 Task: Search one way flight ticket for 2 adults, 4 children and 1 infant on lap in business from Rockland: Knox County Regional Airport to Greensboro: Piedmont Triad International Airport on 5-1-2023. Choice of flights is Sun country airlines. Number of bags: 1 carry on bag. Price is upto 40000. Outbound departure time preference is 15:15.
Action: Mouse moved to (337, 275)
Screenshot: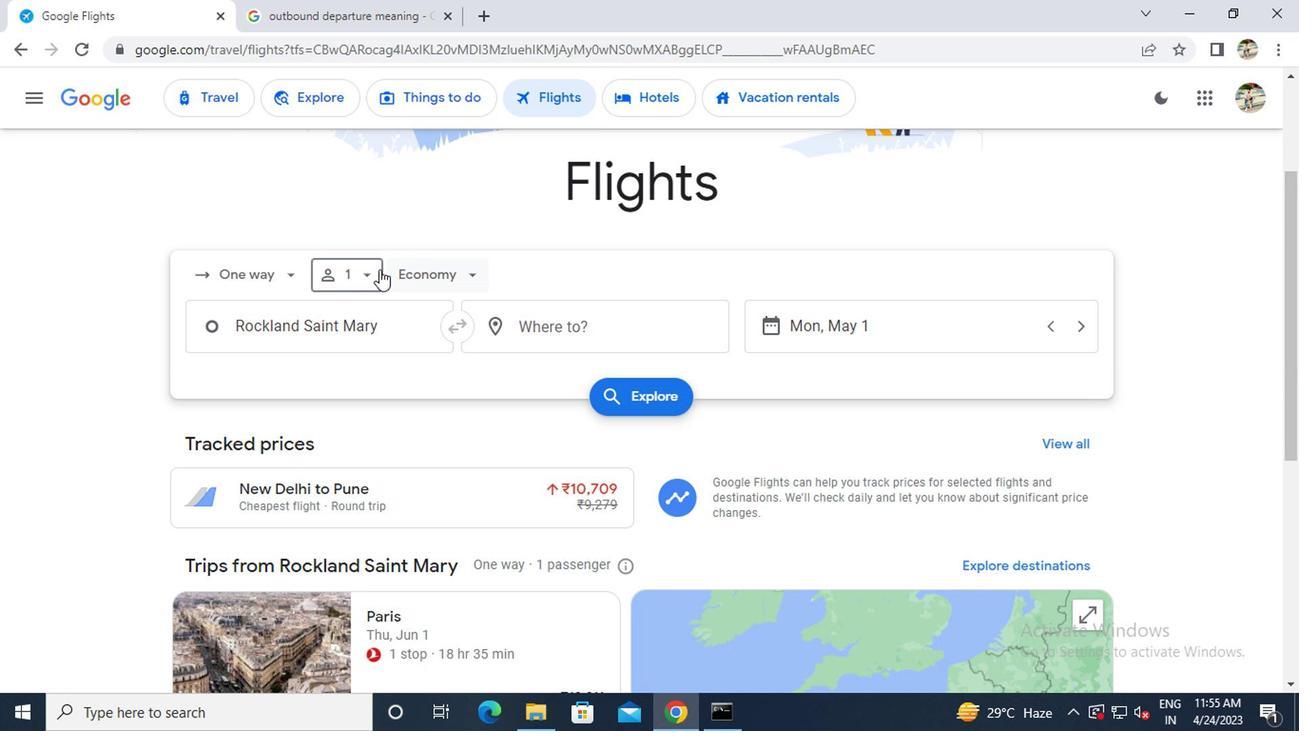 
Action: Mouse pressed left at (337, 275)
Screenshot: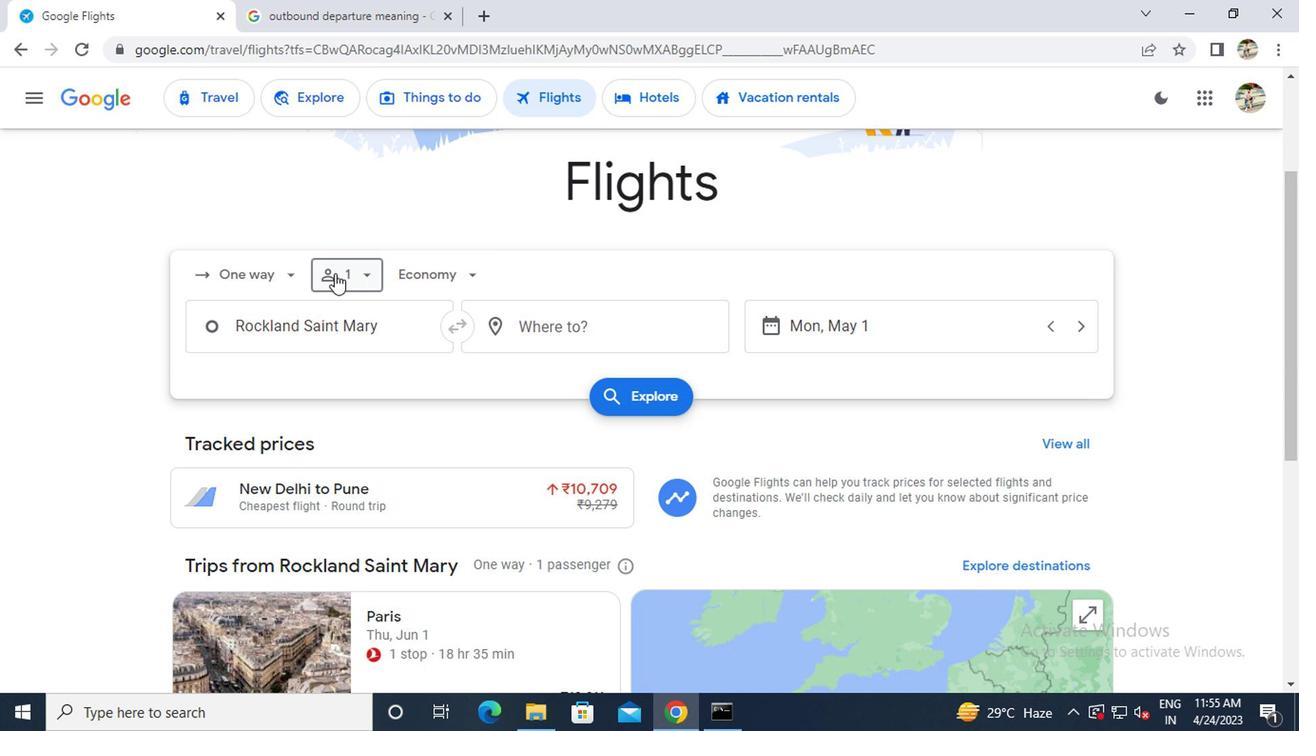
Action: Mouse moved to (509, 319)
Screenshot: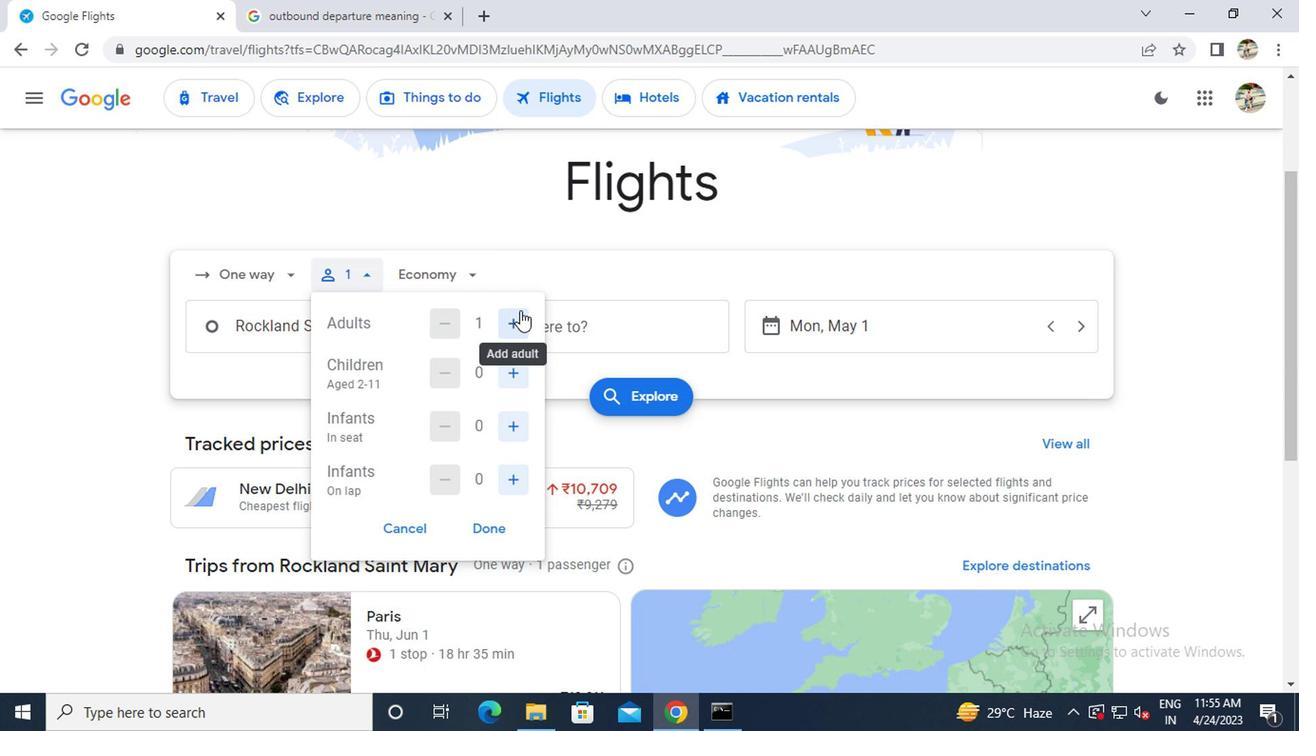 
Action: Mouse pressed left at (509, 319)
Screenshot: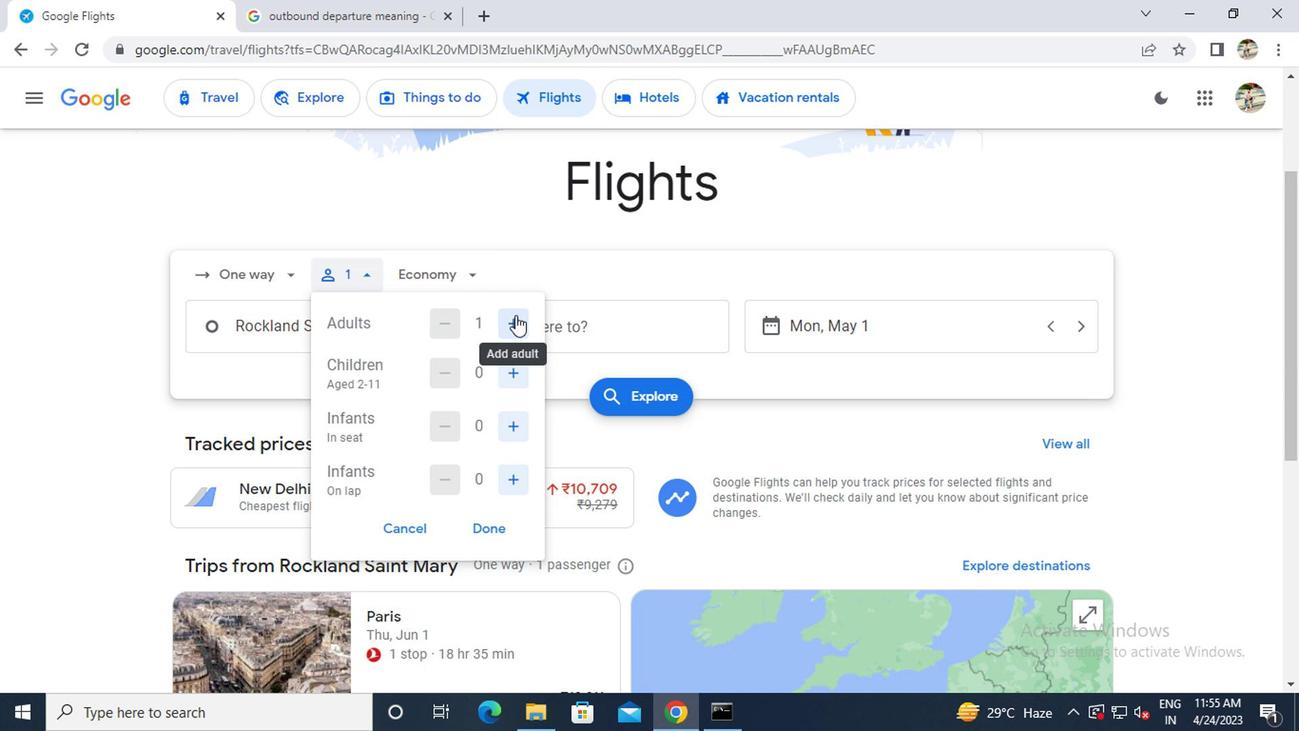 
Action: Mouse pressed left at (509, 319)
Screenshot: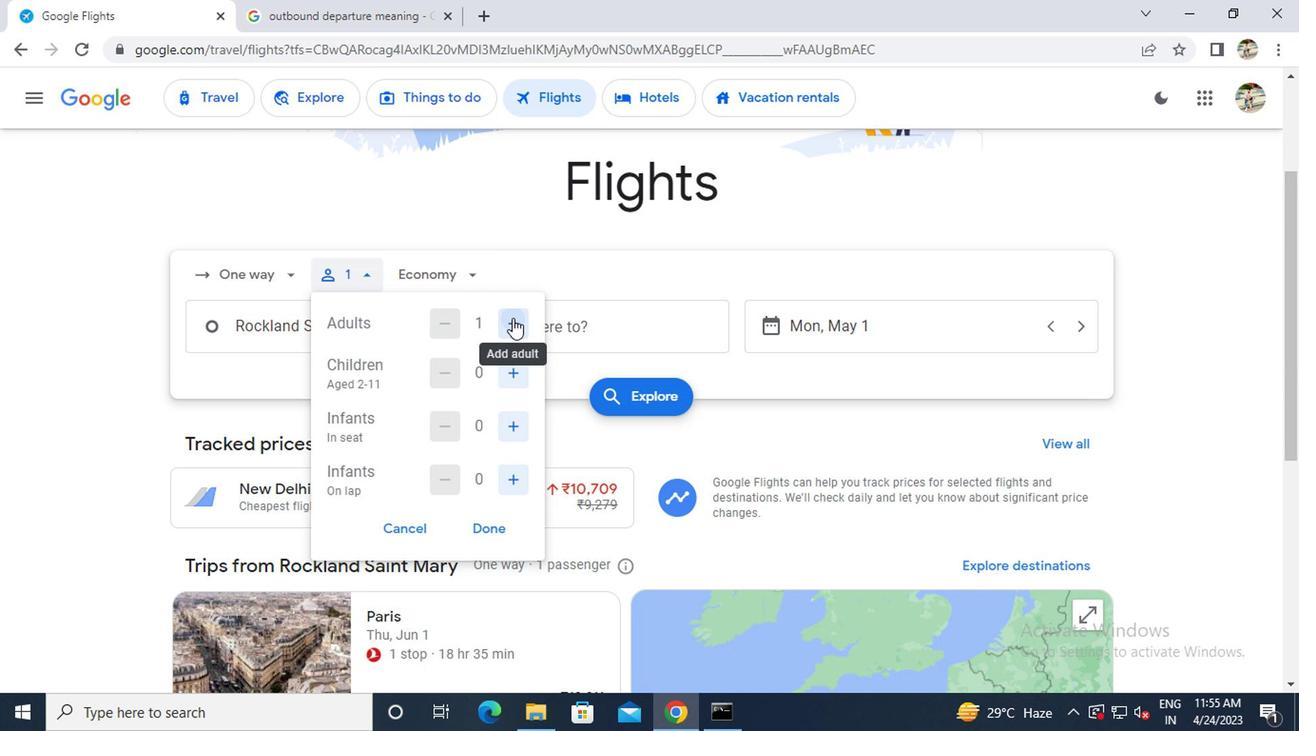 
Action: Mouse moved to (450, 328)
Screenshot: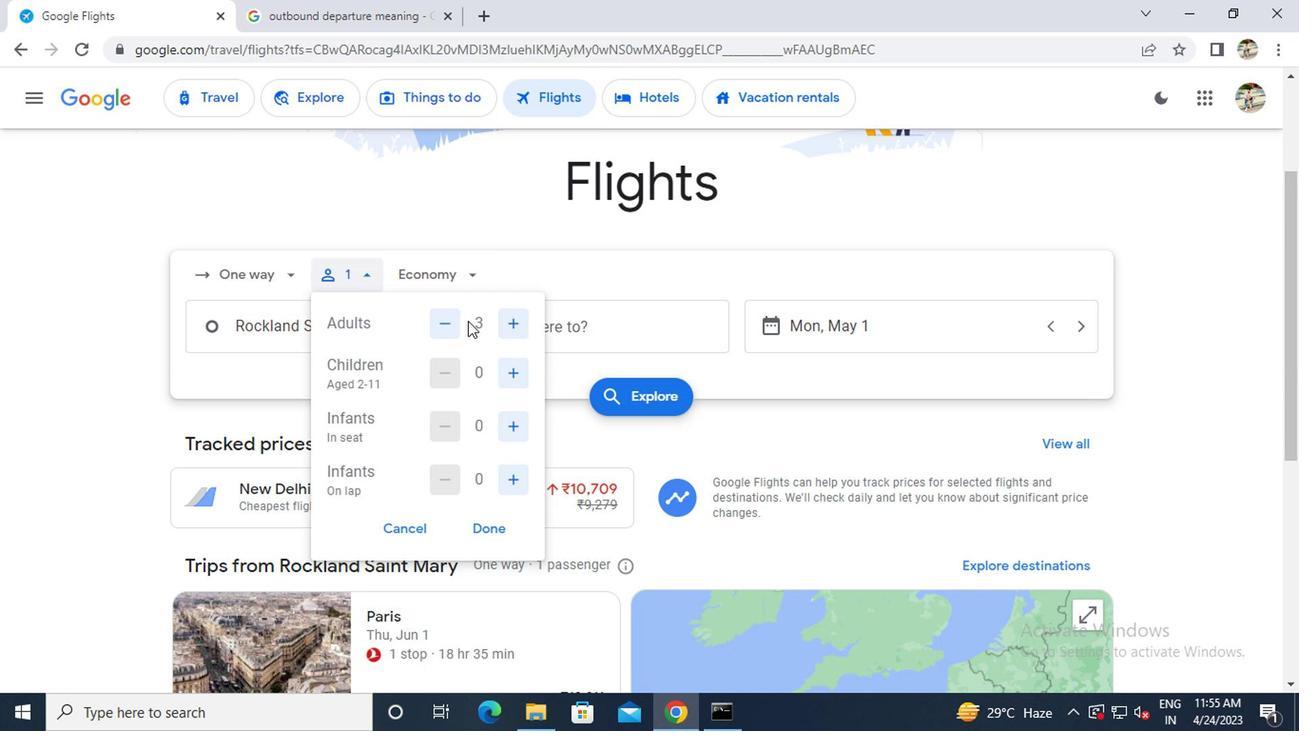 
Action: Mouse pressed left at (450, 328)
Screenshot: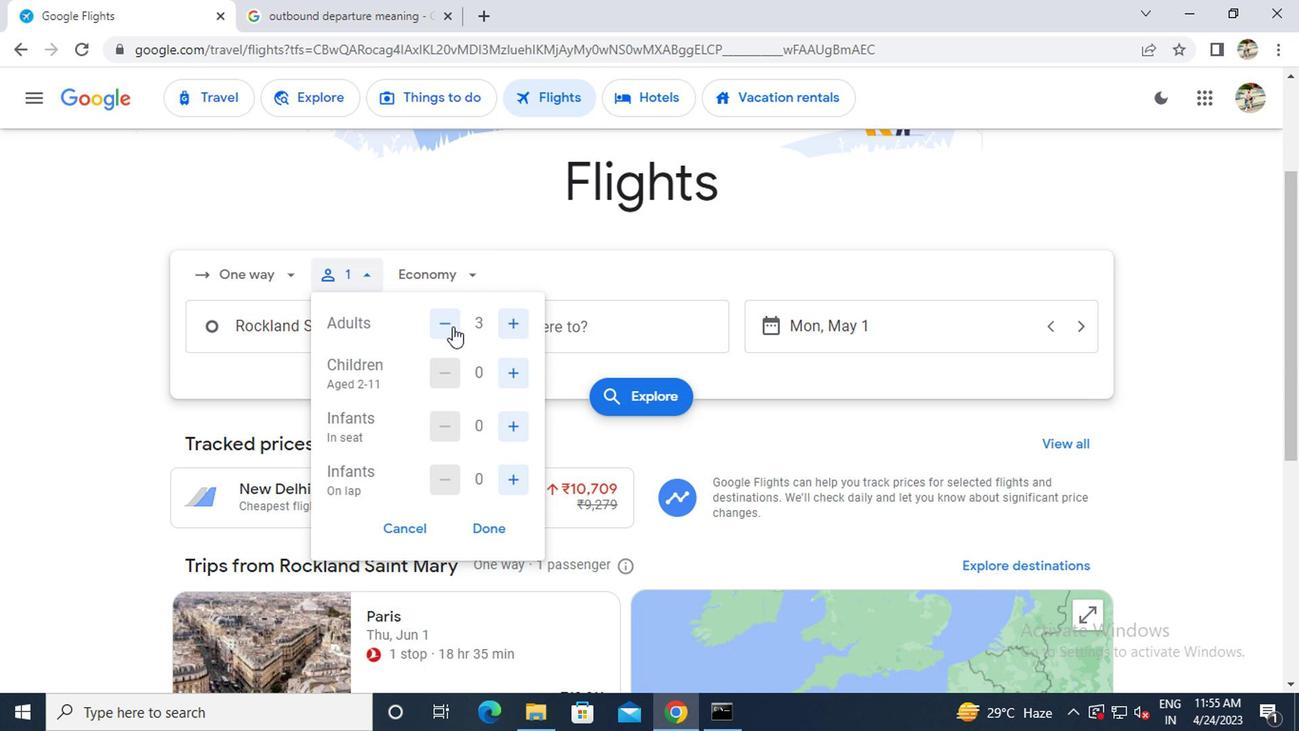 
Action: Mouse moved to (504, 369)
Screenshot: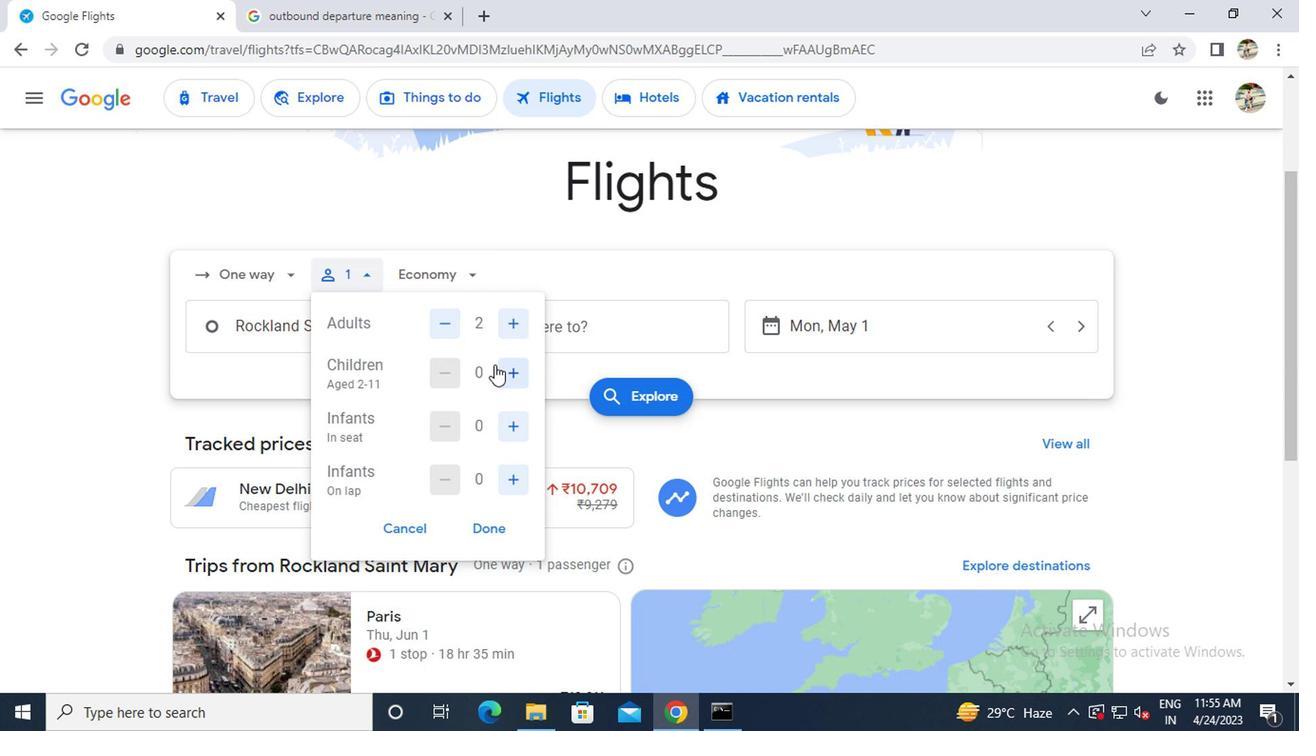
Action: Mouse pressed left at (504, 369)
Screenshot: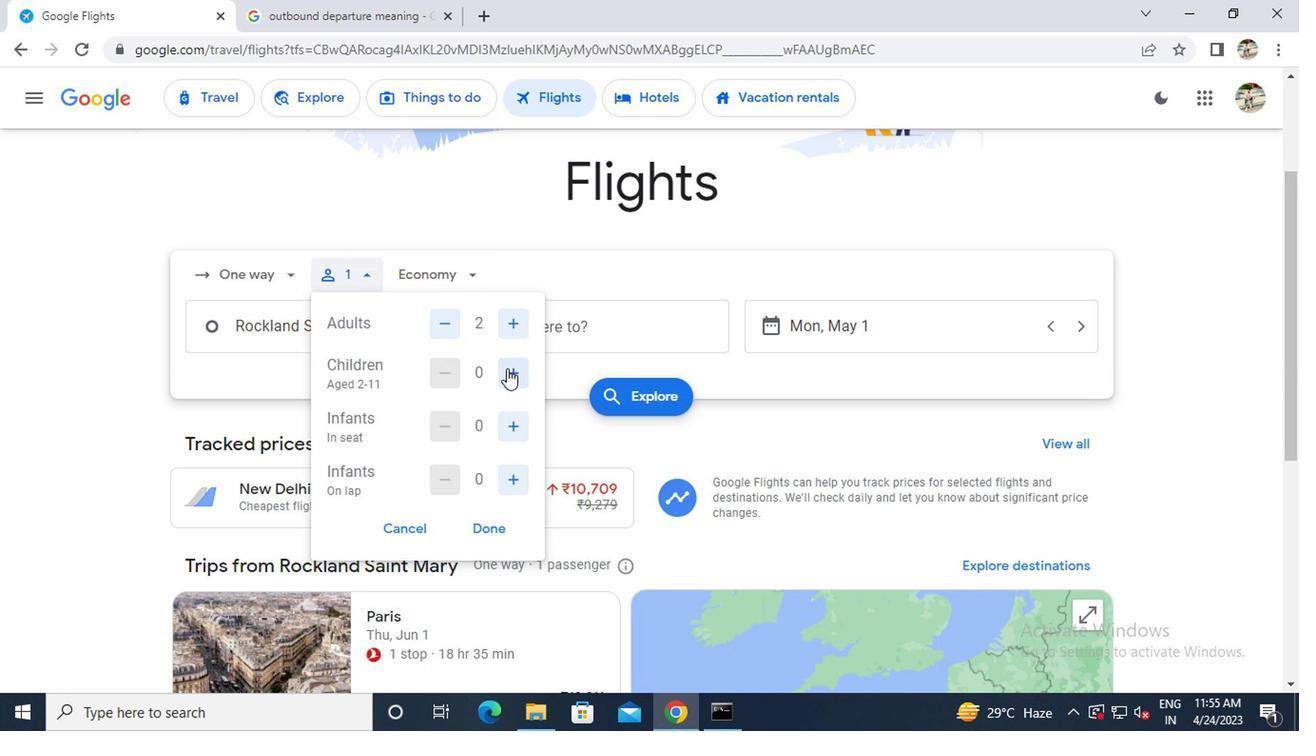 
Action: Mouse pressed left at (504, 369)
Screenshot: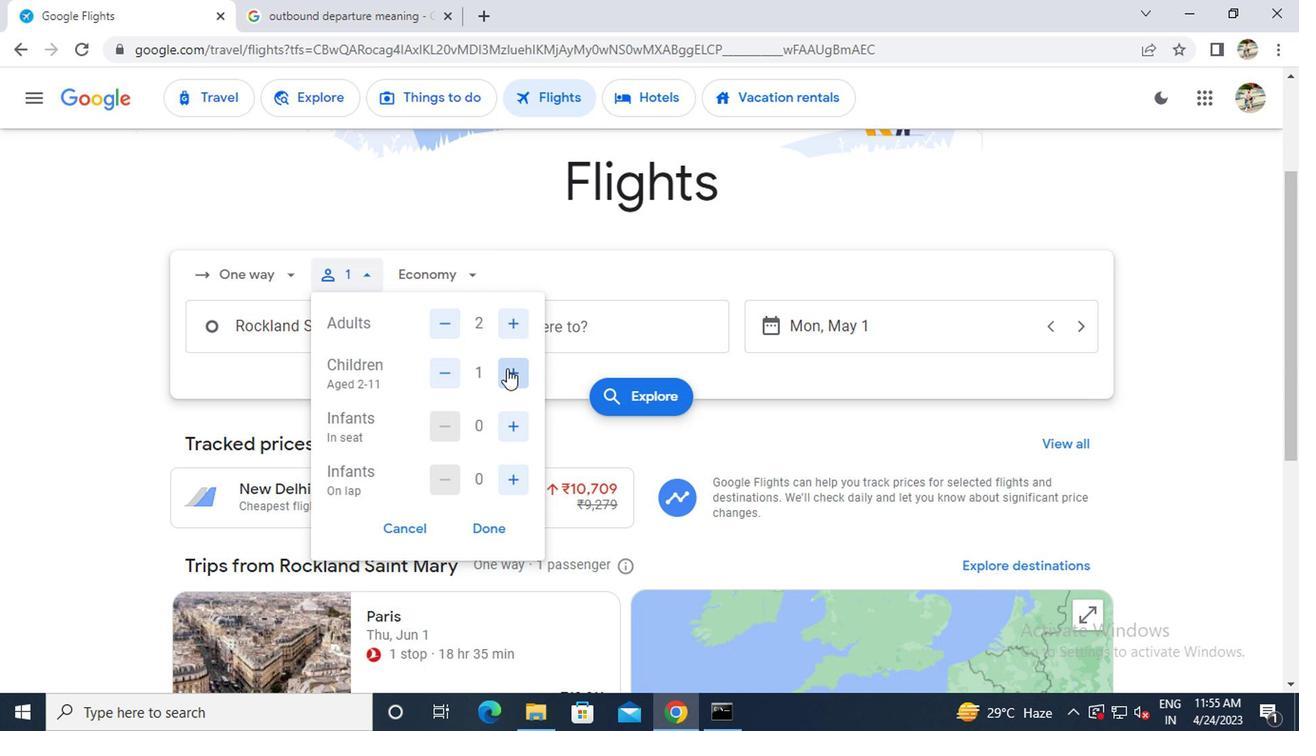 
Action: Mouse pressed left at (504, 369)
Screenshot: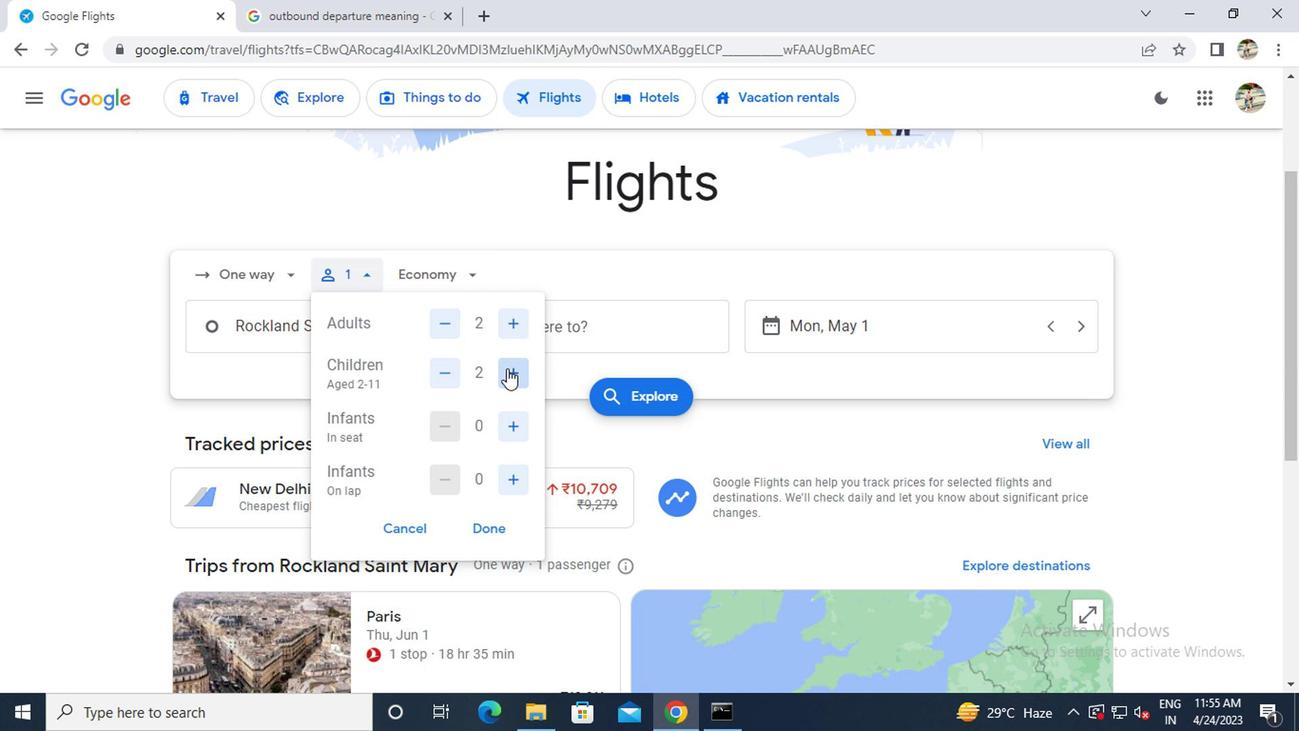 
Action: Mouse pressed left at (504, 369)
Screenshot: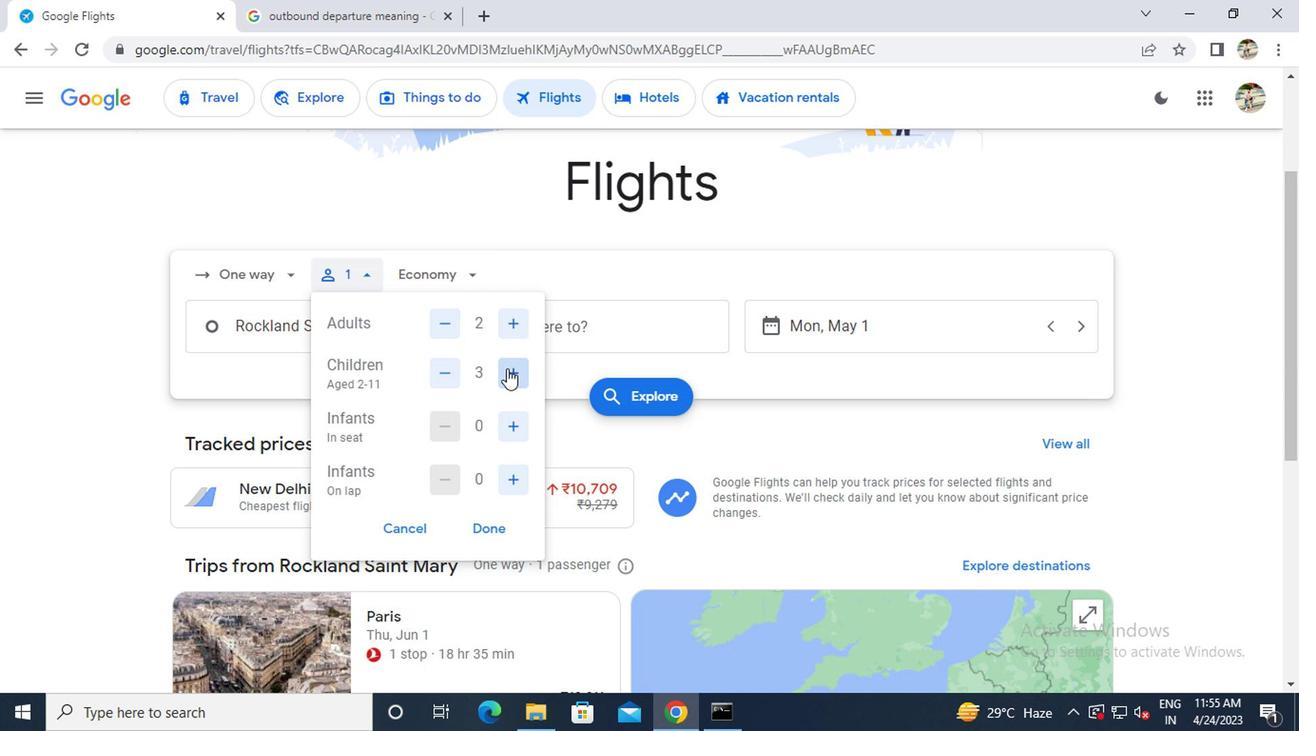 
Action: Mouse moved to (504, 483)
Screenshot: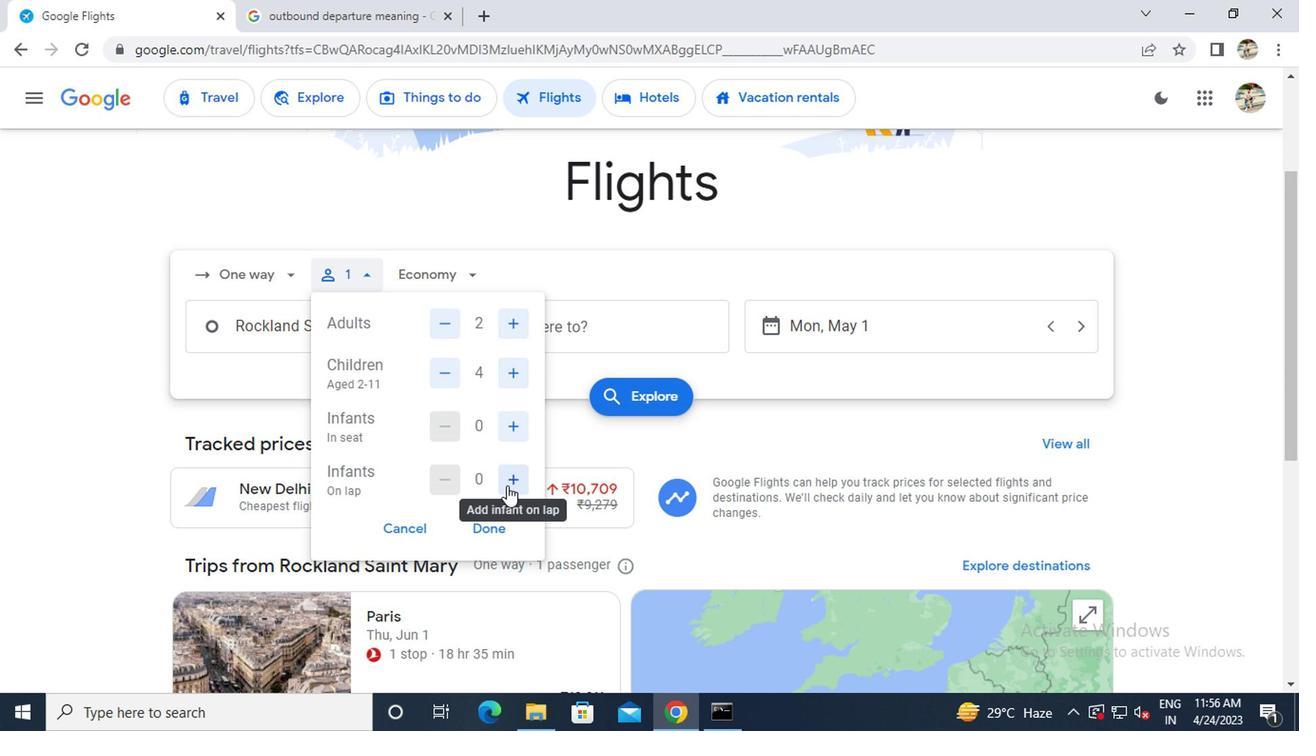 
Action: Mouse pressed left at (504, 483)
Screenshot: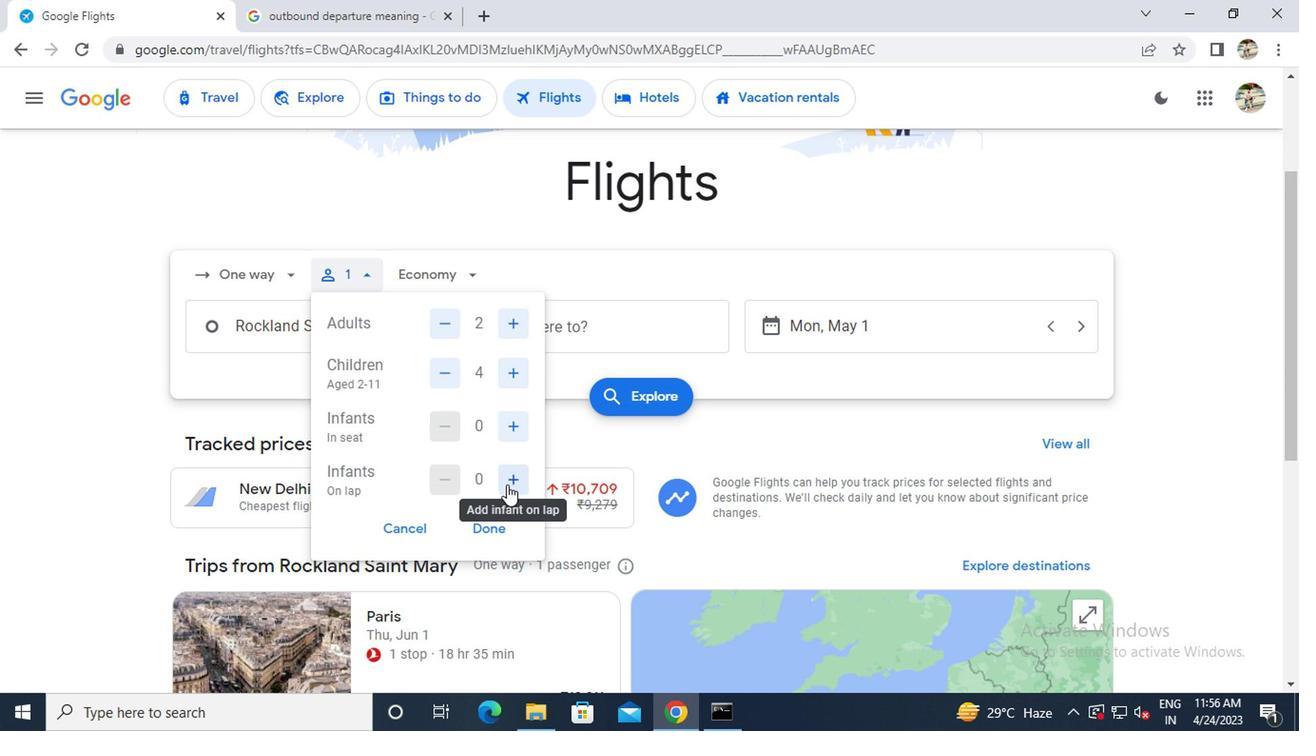 
Action: Mouse moved to (491, 525)
Screenshot: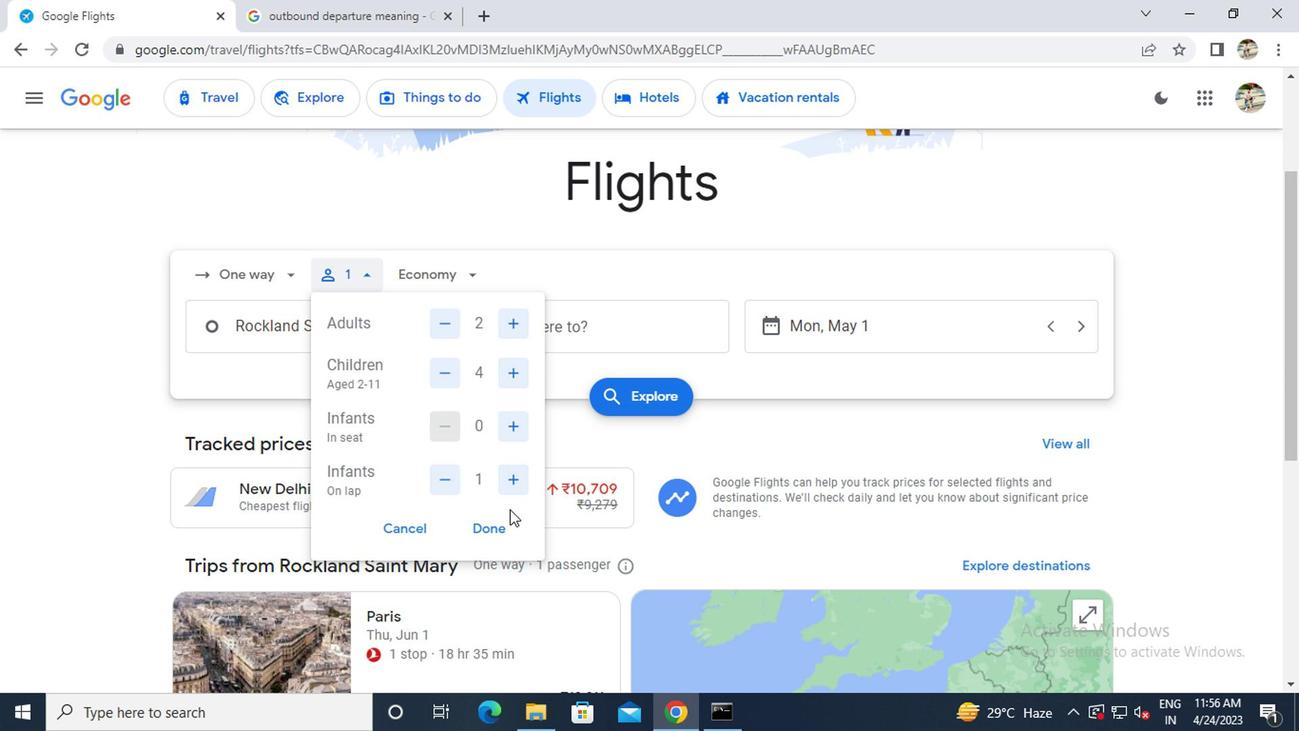 
Action: Mouse pressed left at (491, 525)
Screenshot: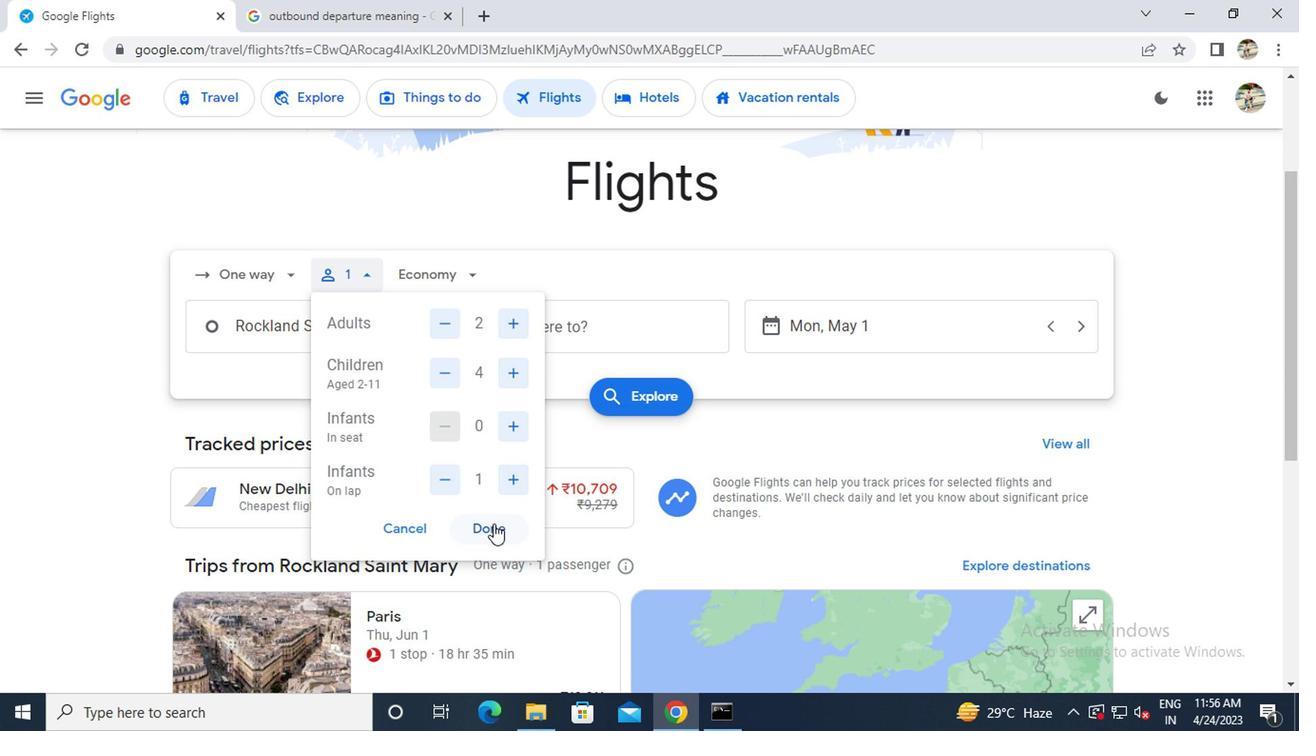 
Action: Mouse moved to (437, 266)
Screenshot: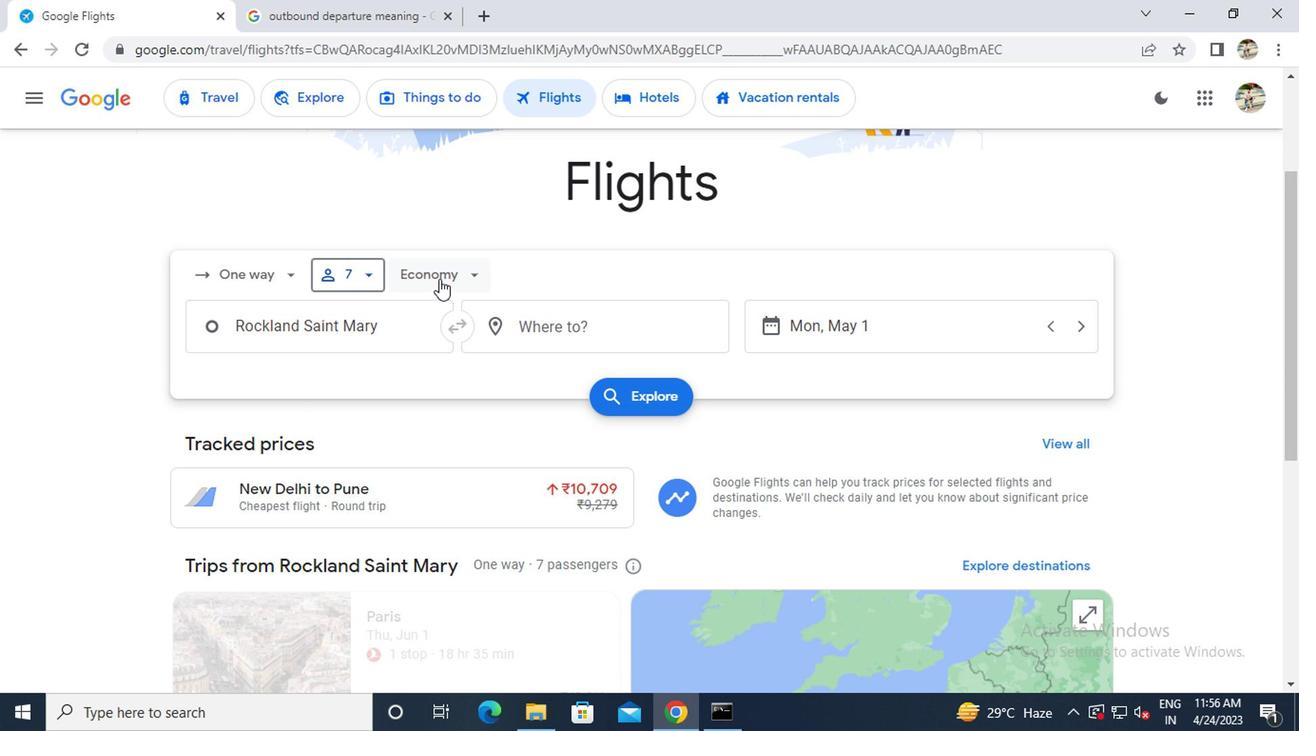 
Action: Mouse pressed left at (437, 266)
Screenshot: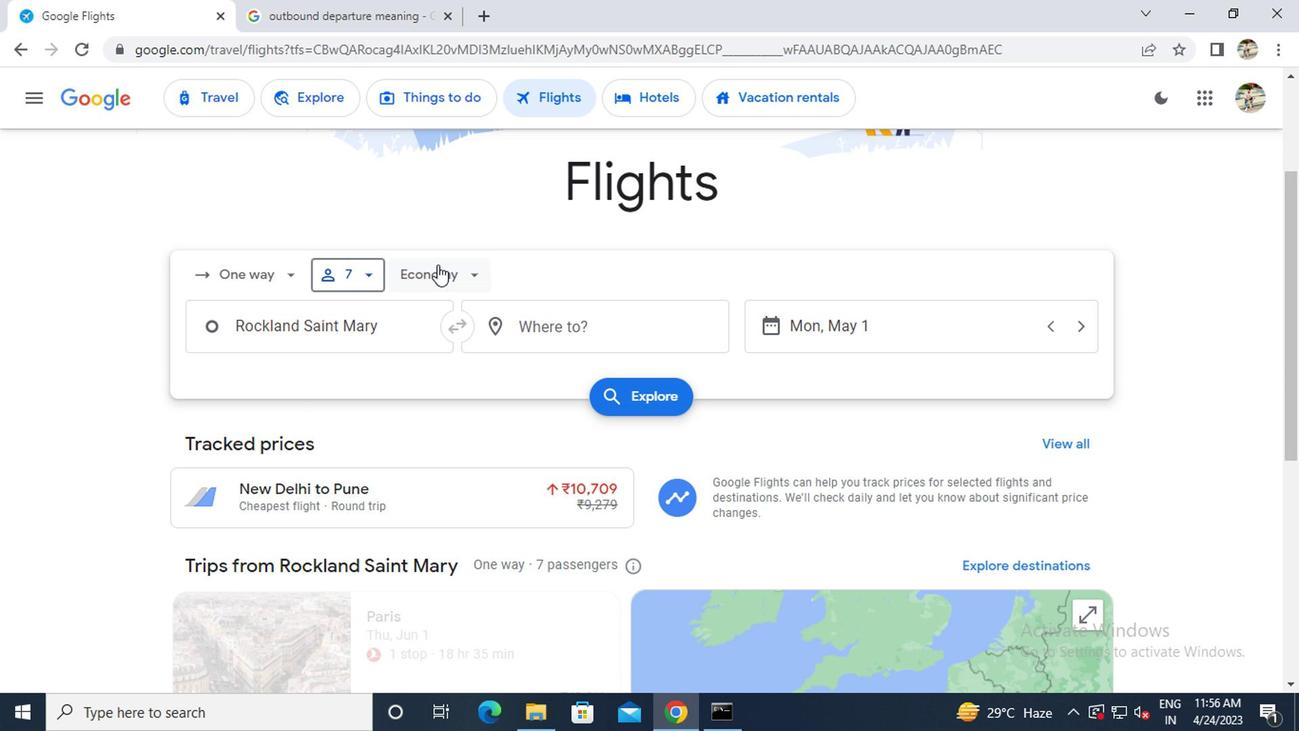 
Action: Mouse moved to (444, 410)
Screenshot: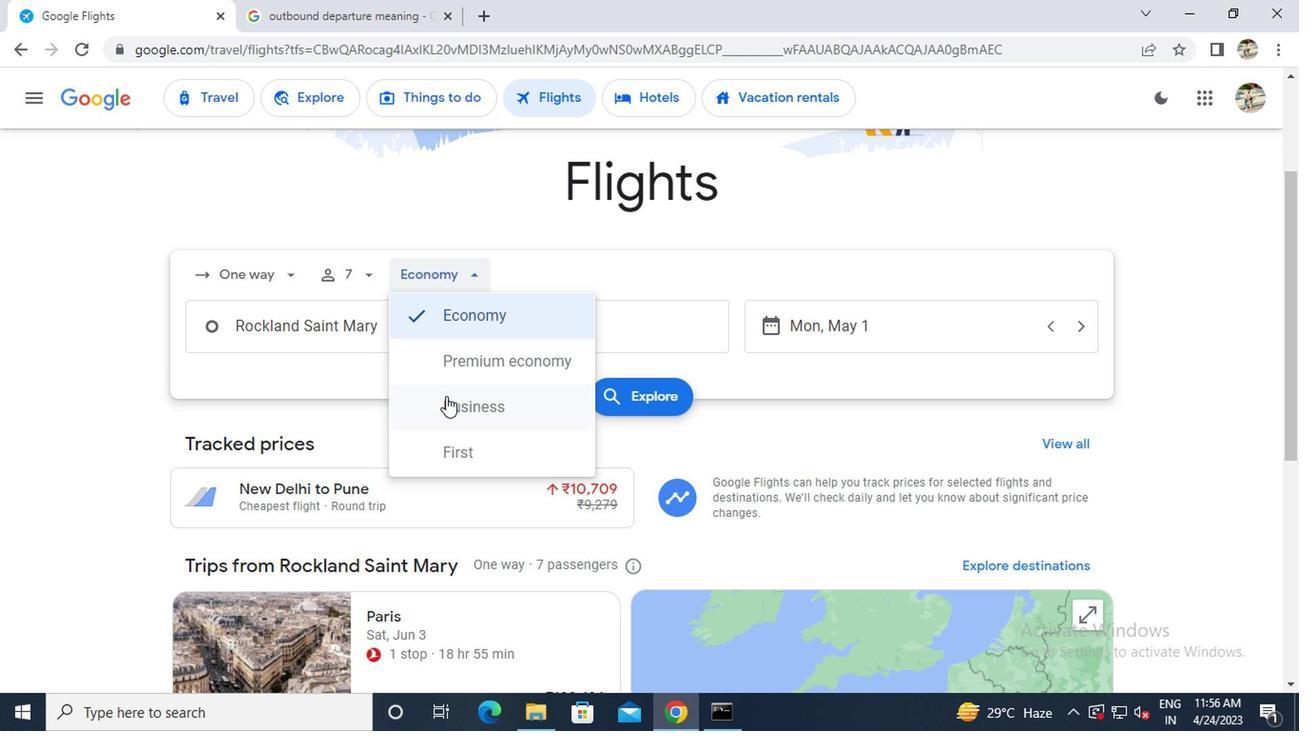 
Action: Mouse pressed left at (444, 410)
Screenshot: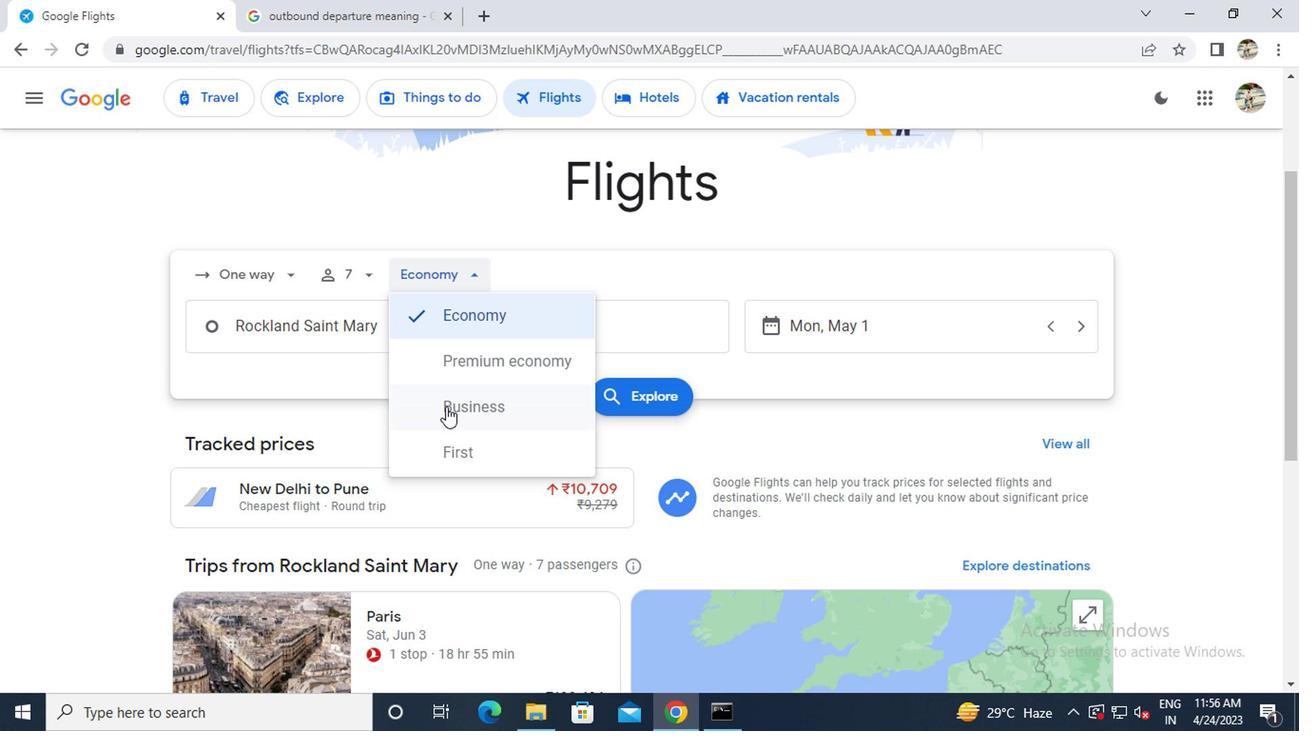 
Action: Mouse moved to (395, 342)
Screenshot: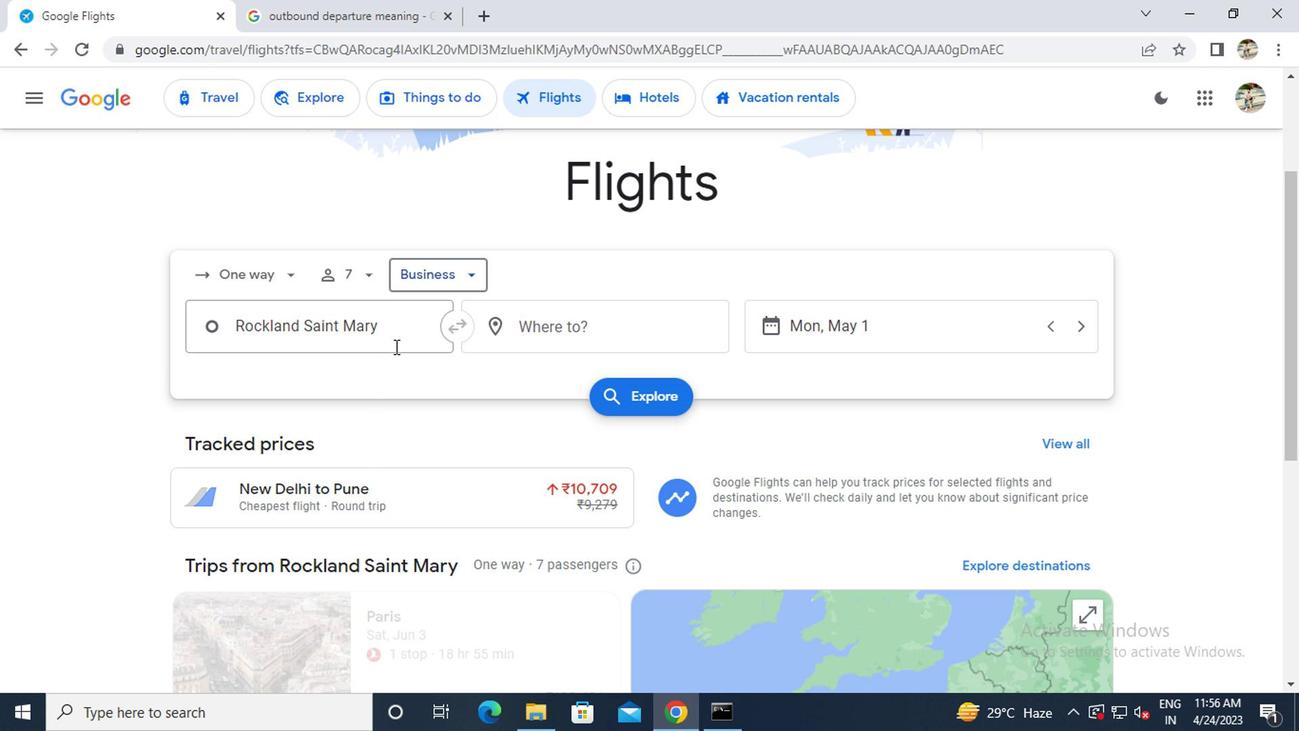 
Action: Mouse pressed left at (395, 342)
Screenshot: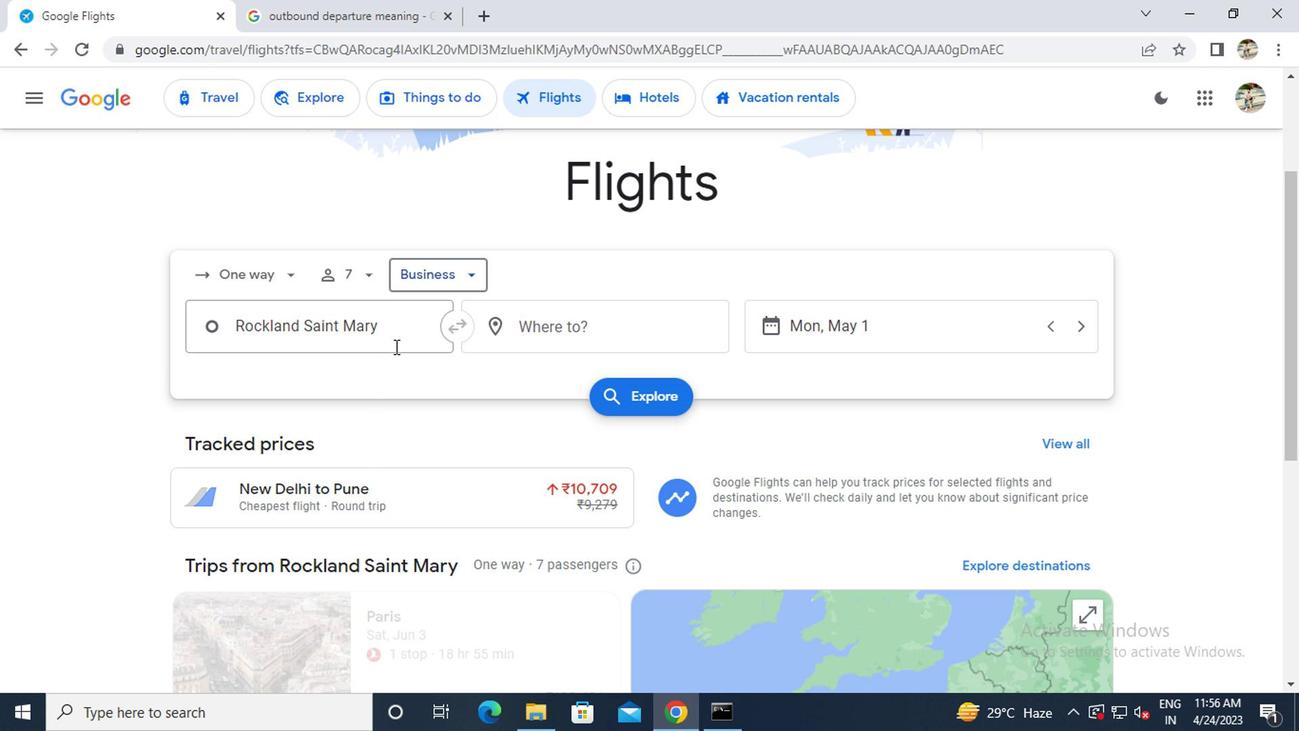 
Action: Key pressed r<Key.caps_lock>ockland<Key.space>
Screenshot: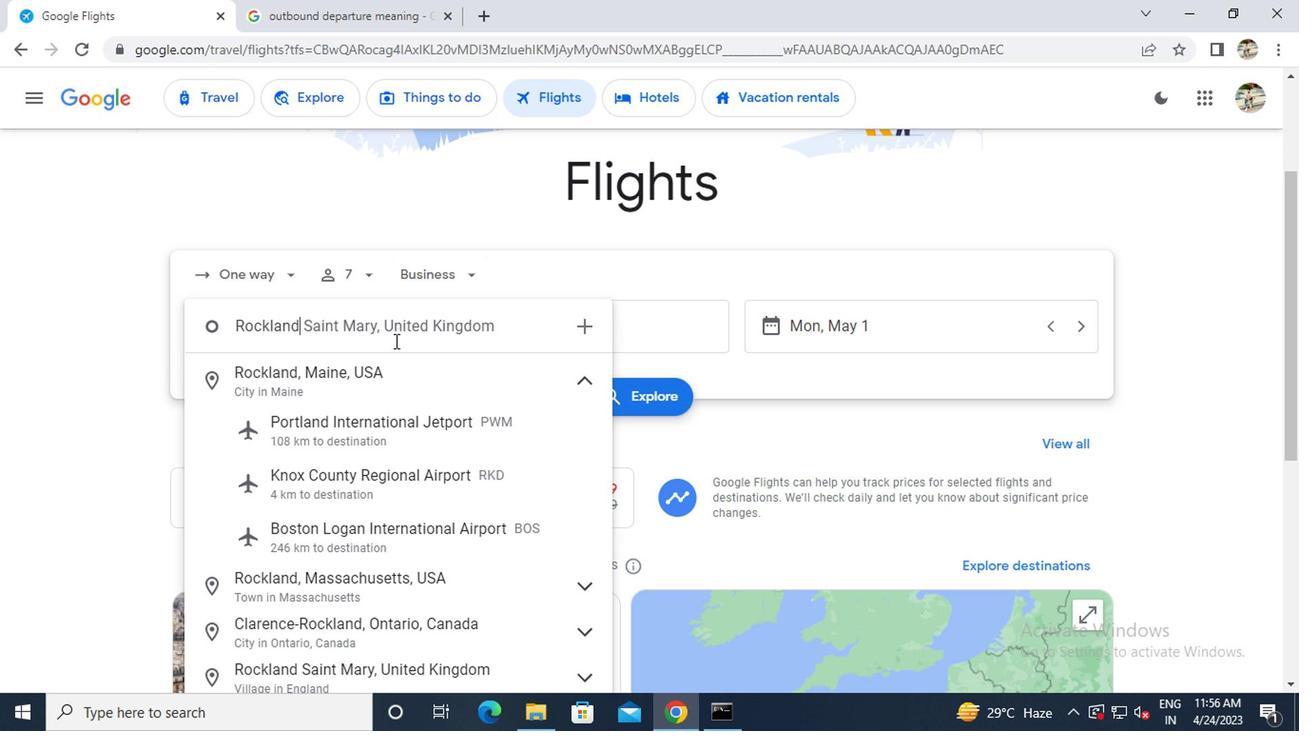 
Action: Mouse moved to (366, 479)
Screenshot: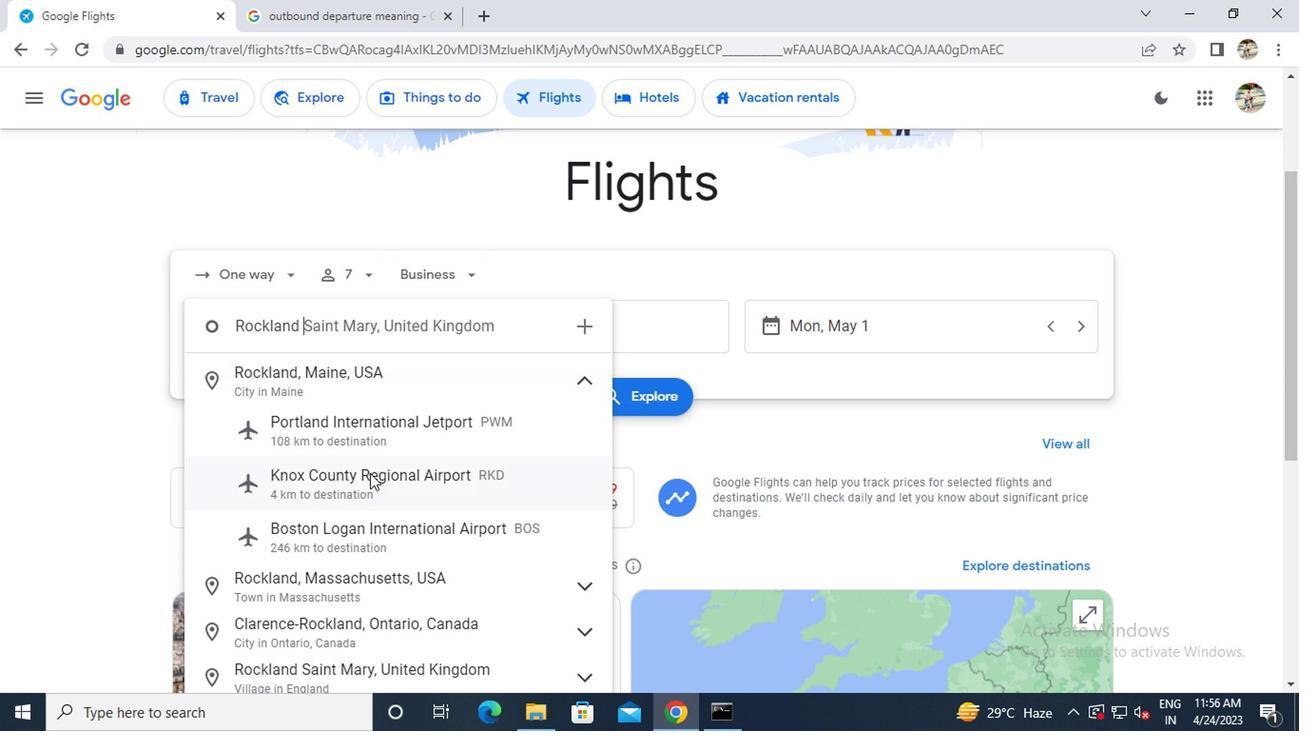 
Action: Mouse pressed left at (366, 479)
Screenshot: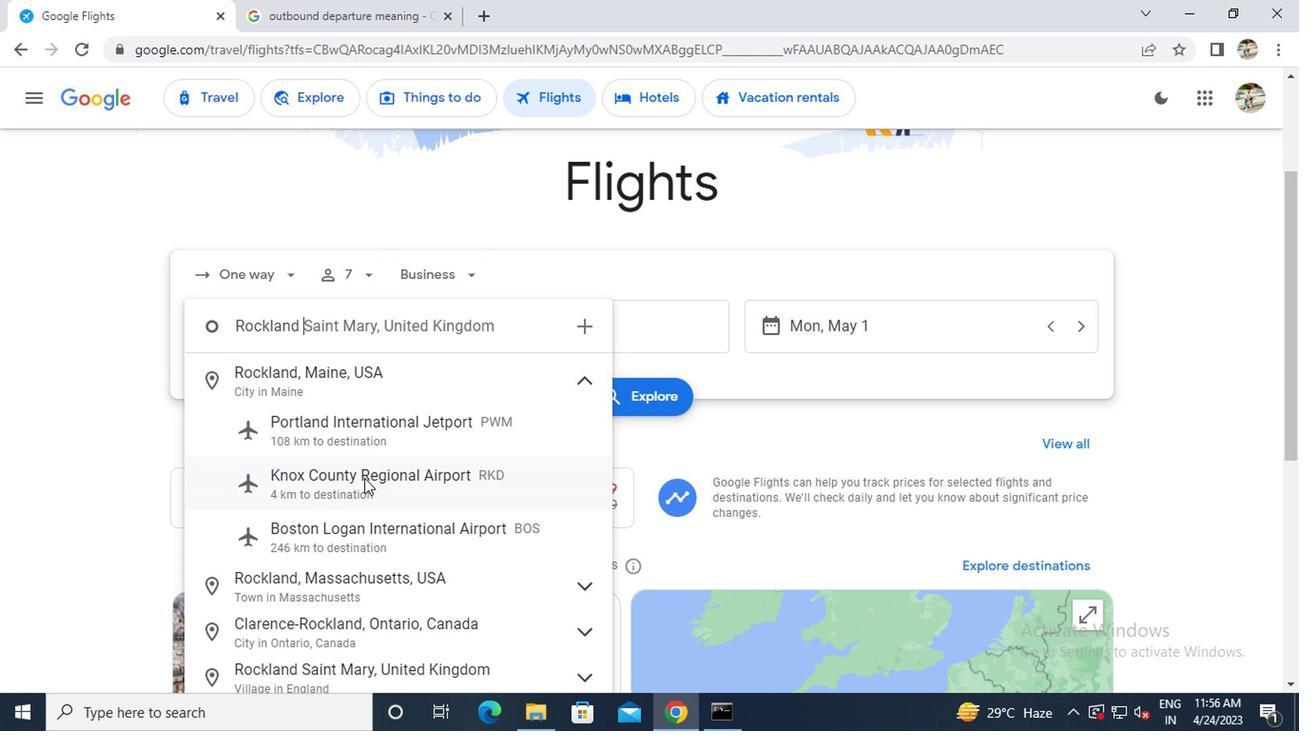 
Action: Mouse moved to (572, 307)
Screenshot: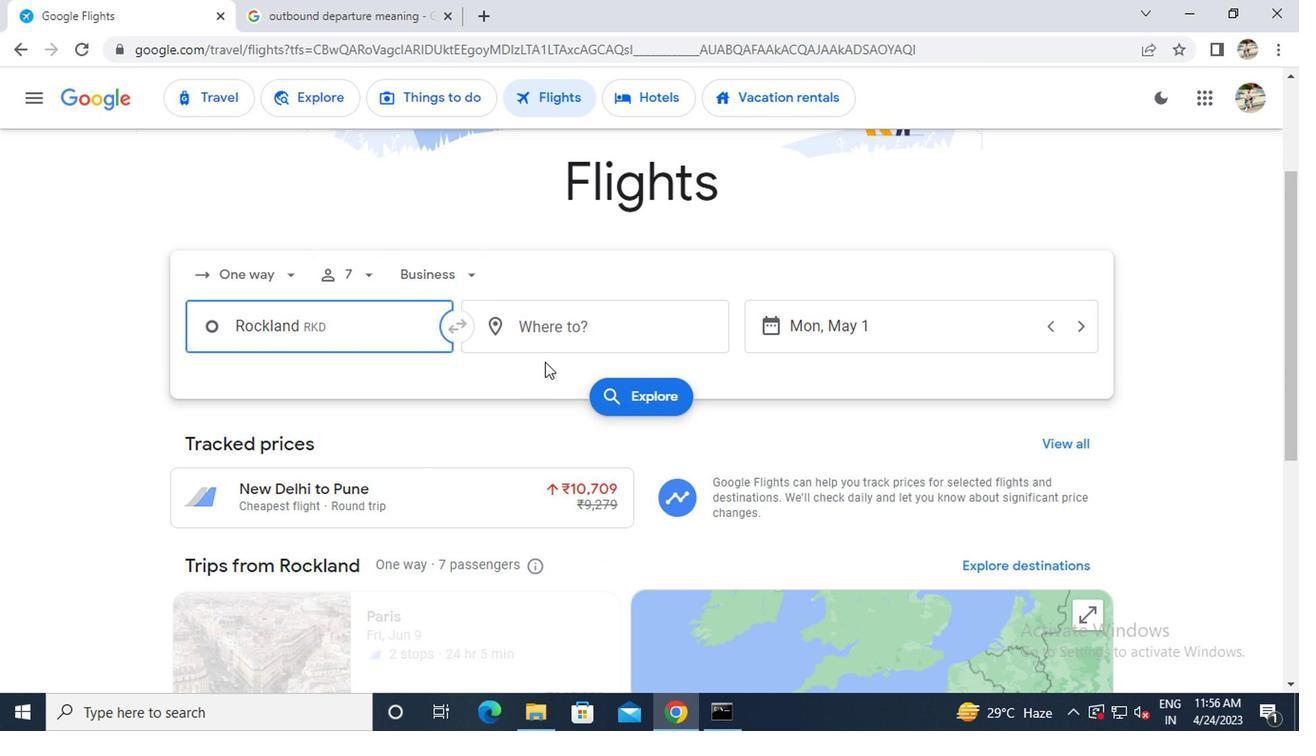 
Action: Mouse pressed left at (572, 307)
Screenshot: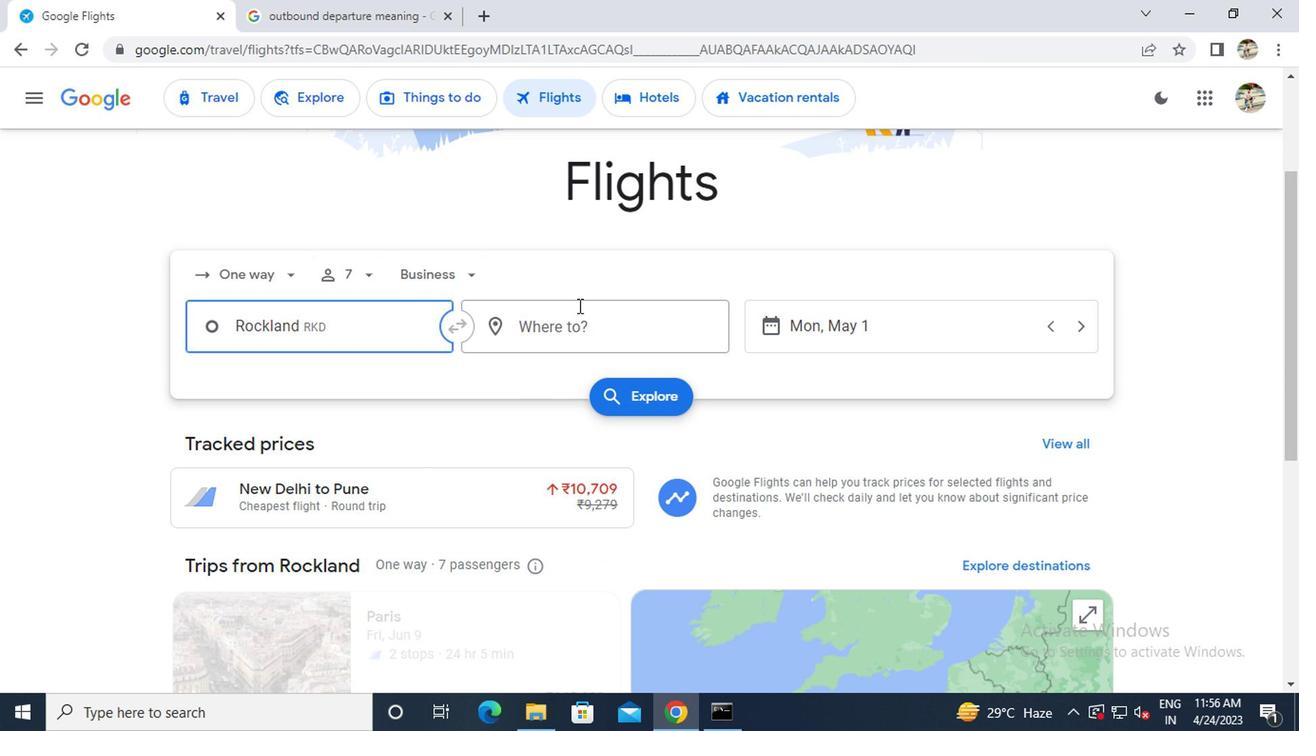 
Action: Key pressed <Key.caps_lock>g<Key.caps_lock>reens<Key.space>p<Key.backspace>
Screenshot: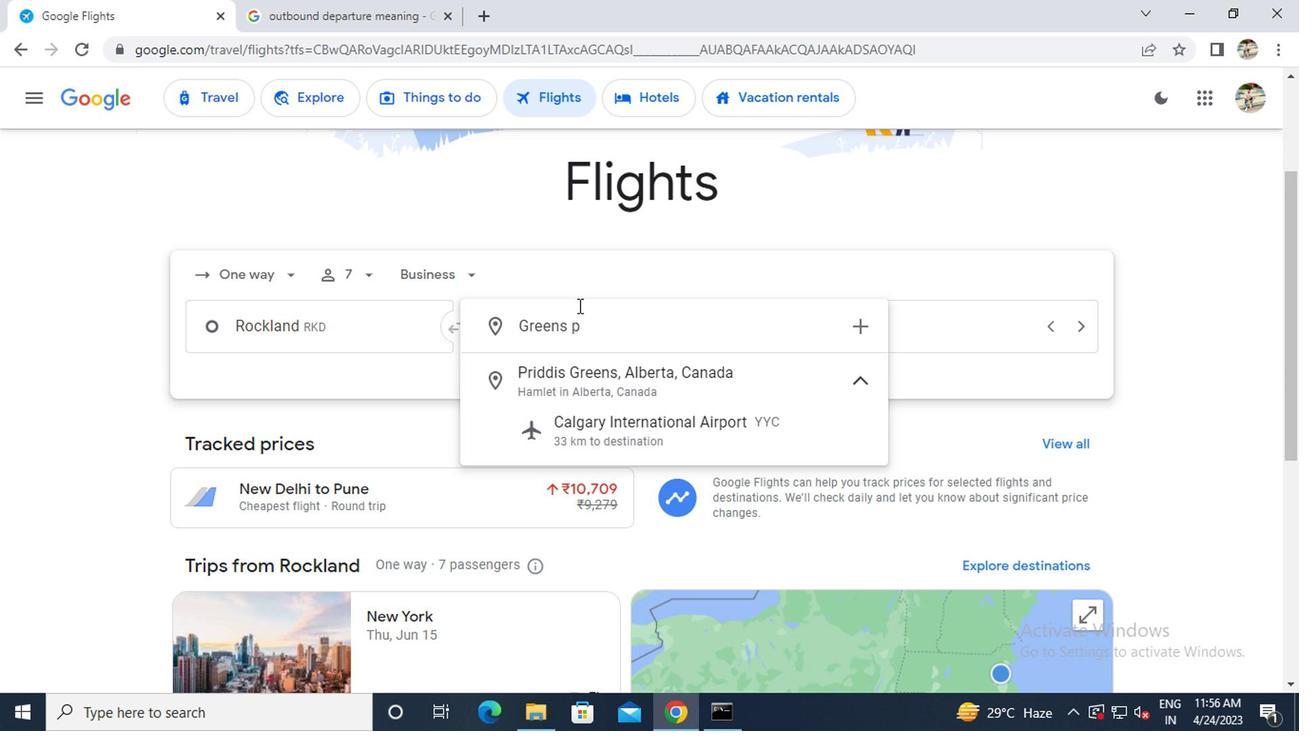 
Action: Mouse moved to (575, 387)
Screenshot: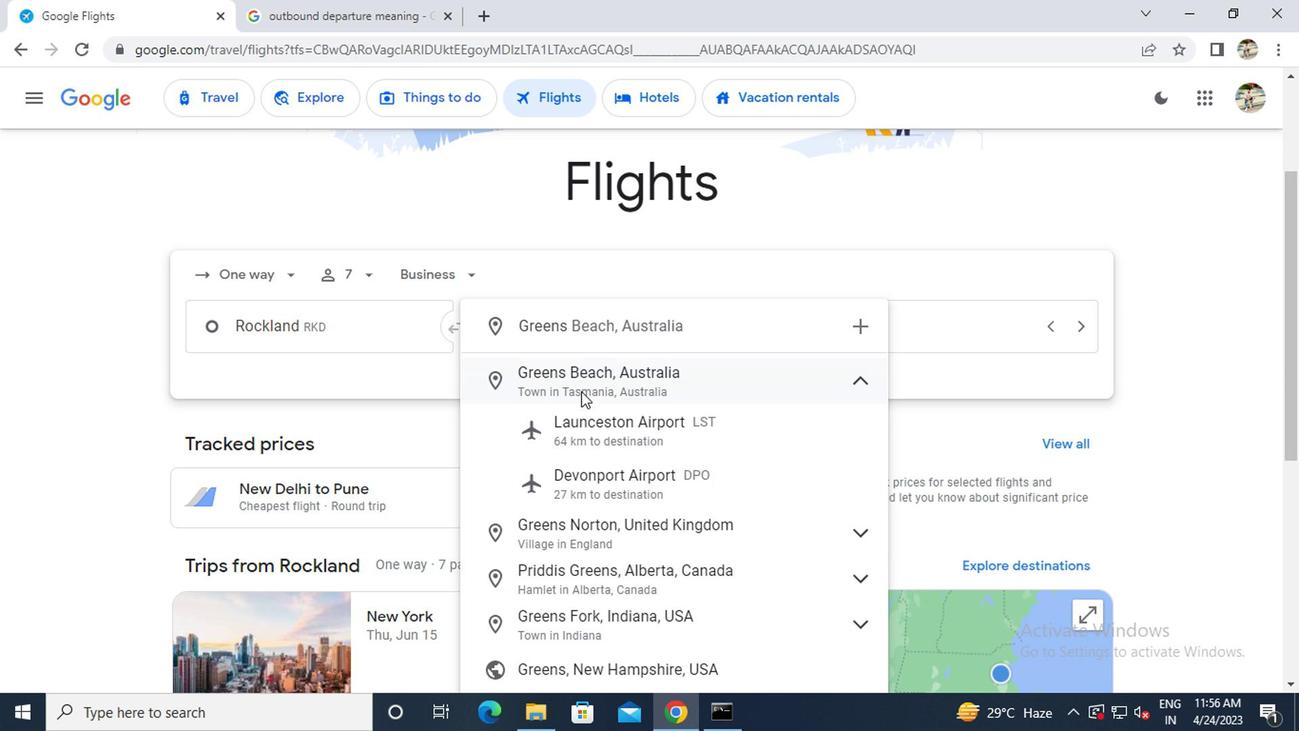 
Action: Mouse pressed left at (575, 387)
Screenshot: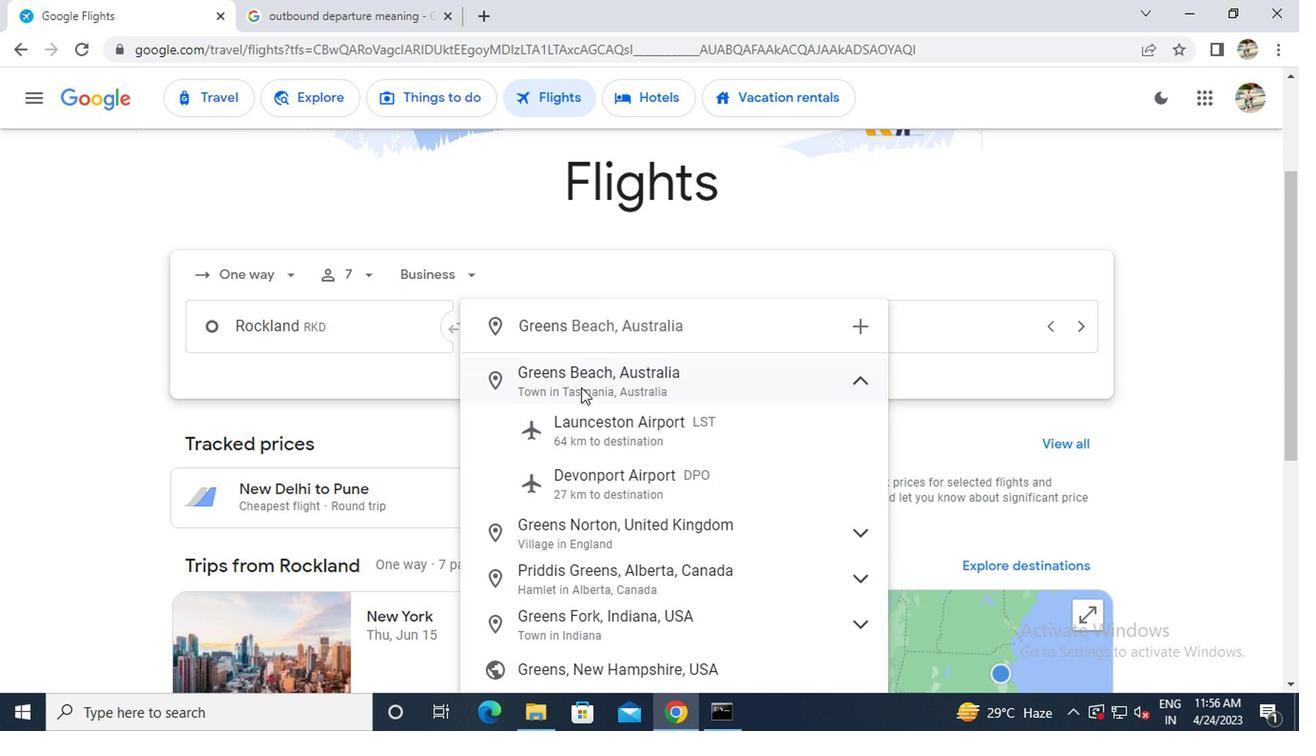 
Action: Mouse moved to (852, 326)
Screenshot: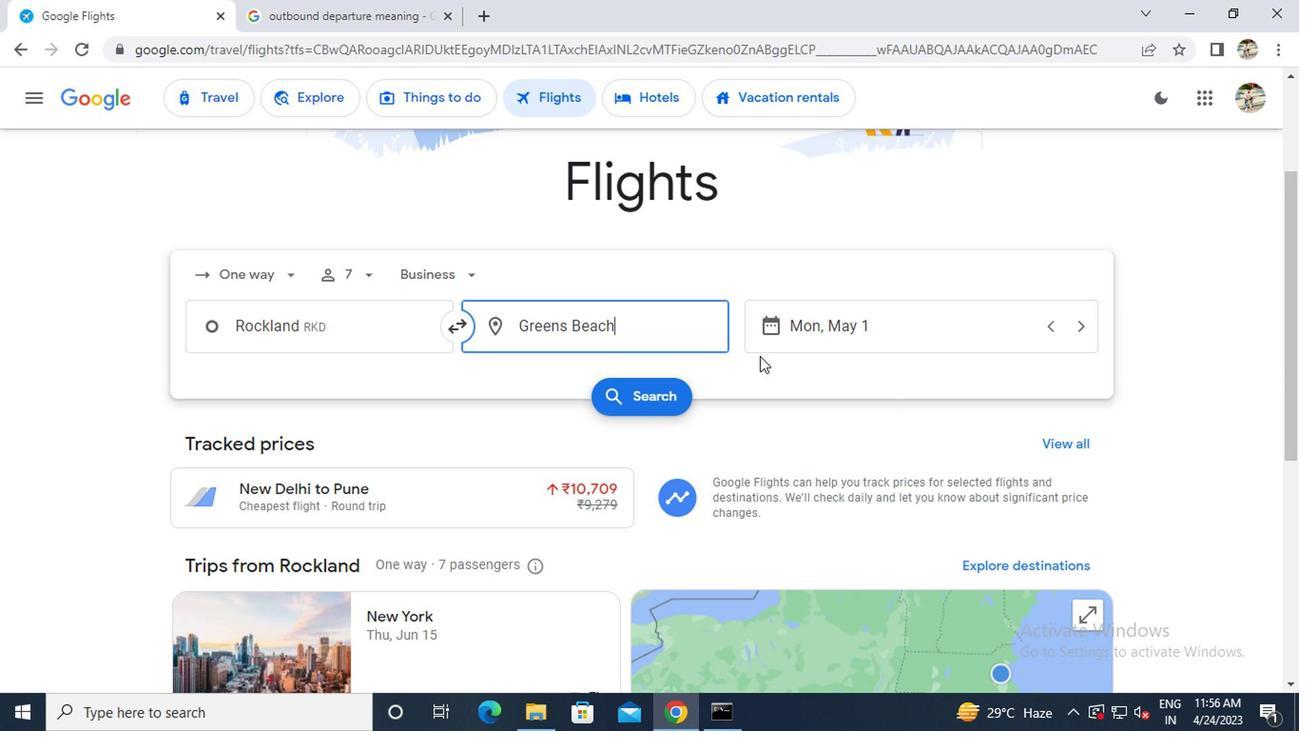 
Action: Mouse pressed left at (852, 326)
Screenshot: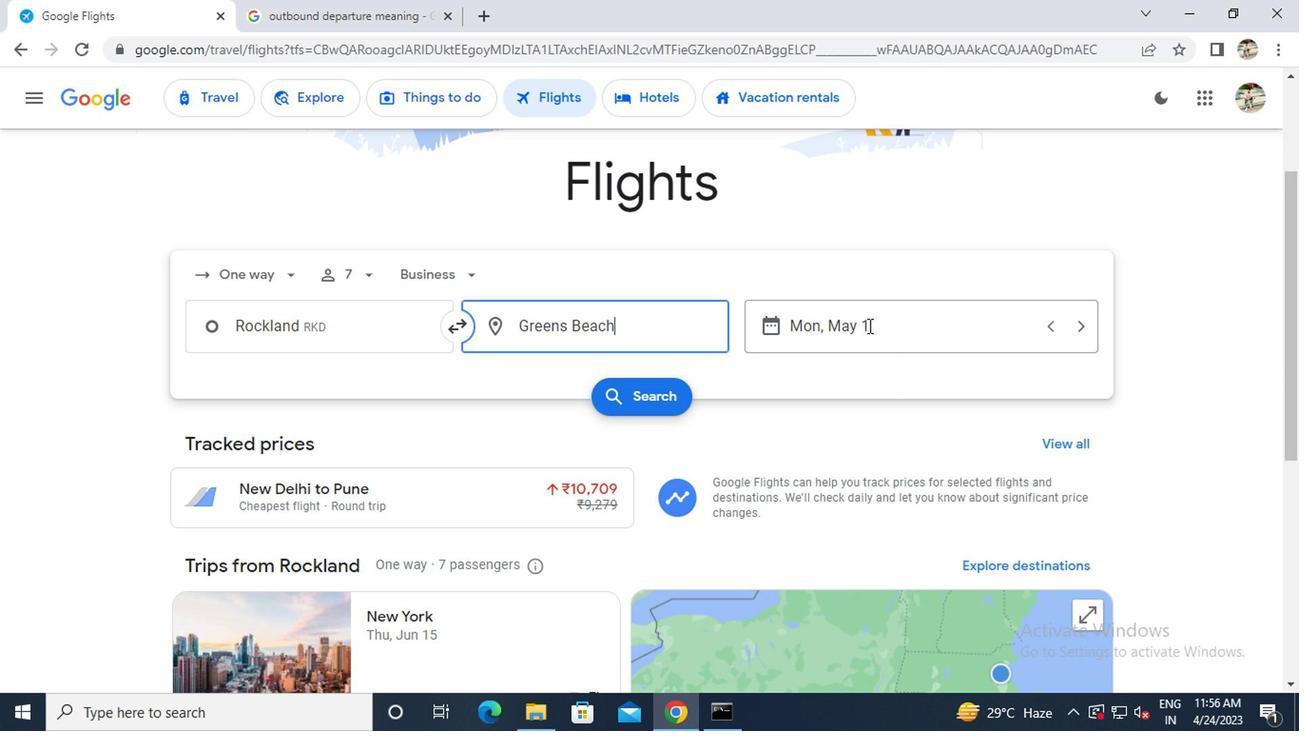
Action: Mouse moved to (813, 347)
Screenshot: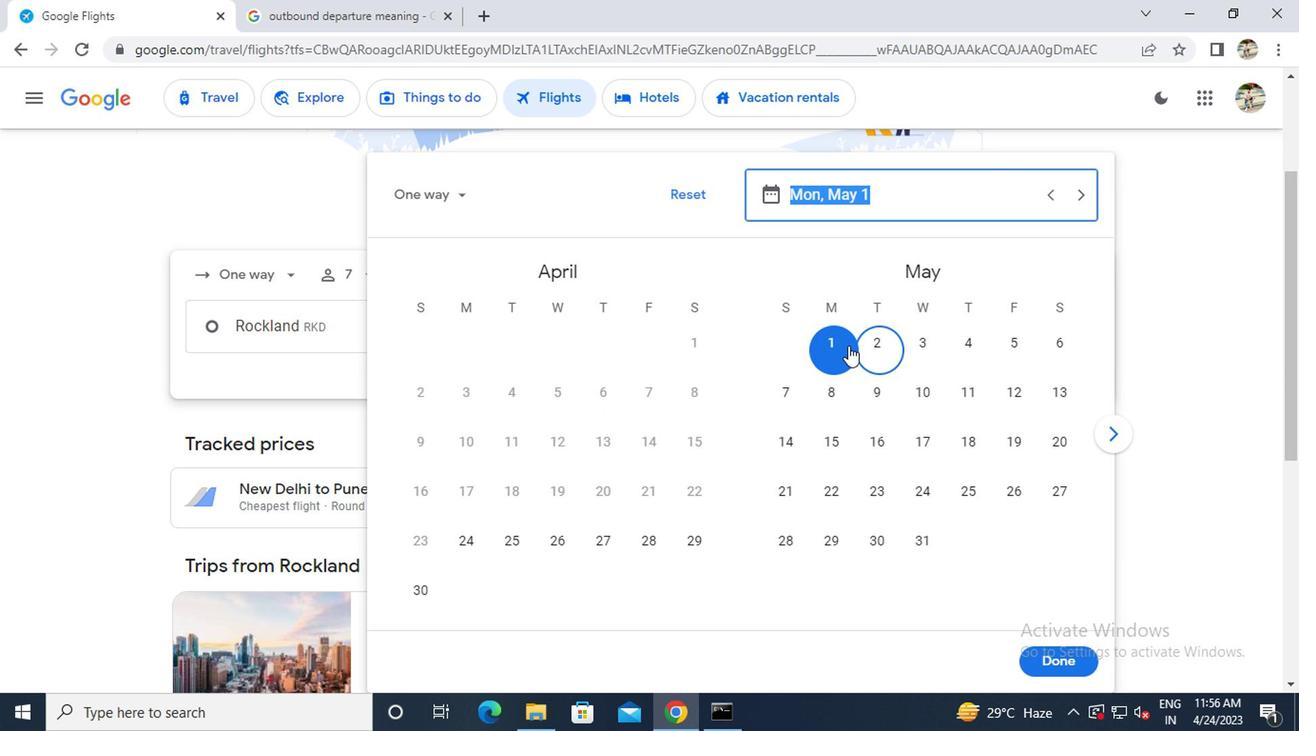 
Action: Mouse pressed left at (813, 347)
Screenshot: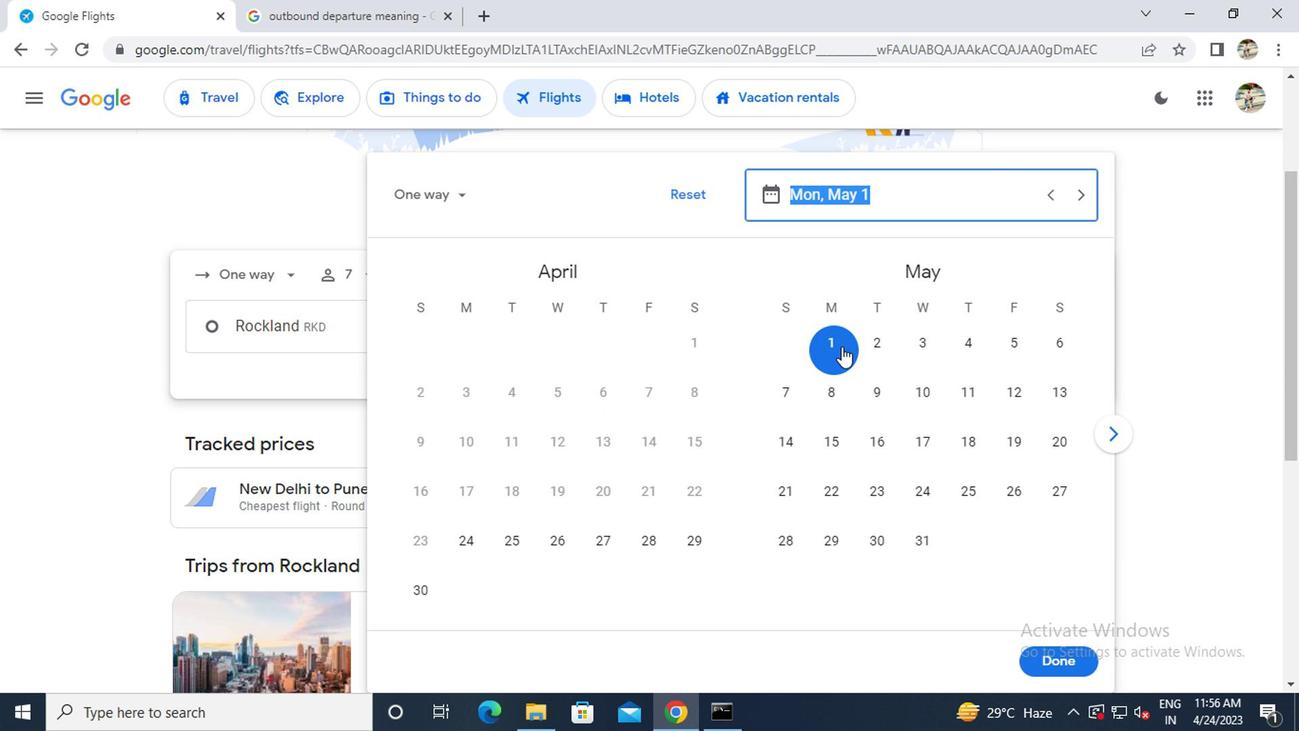 
Action: Mouse moved to (1026, 662)
Screenshot: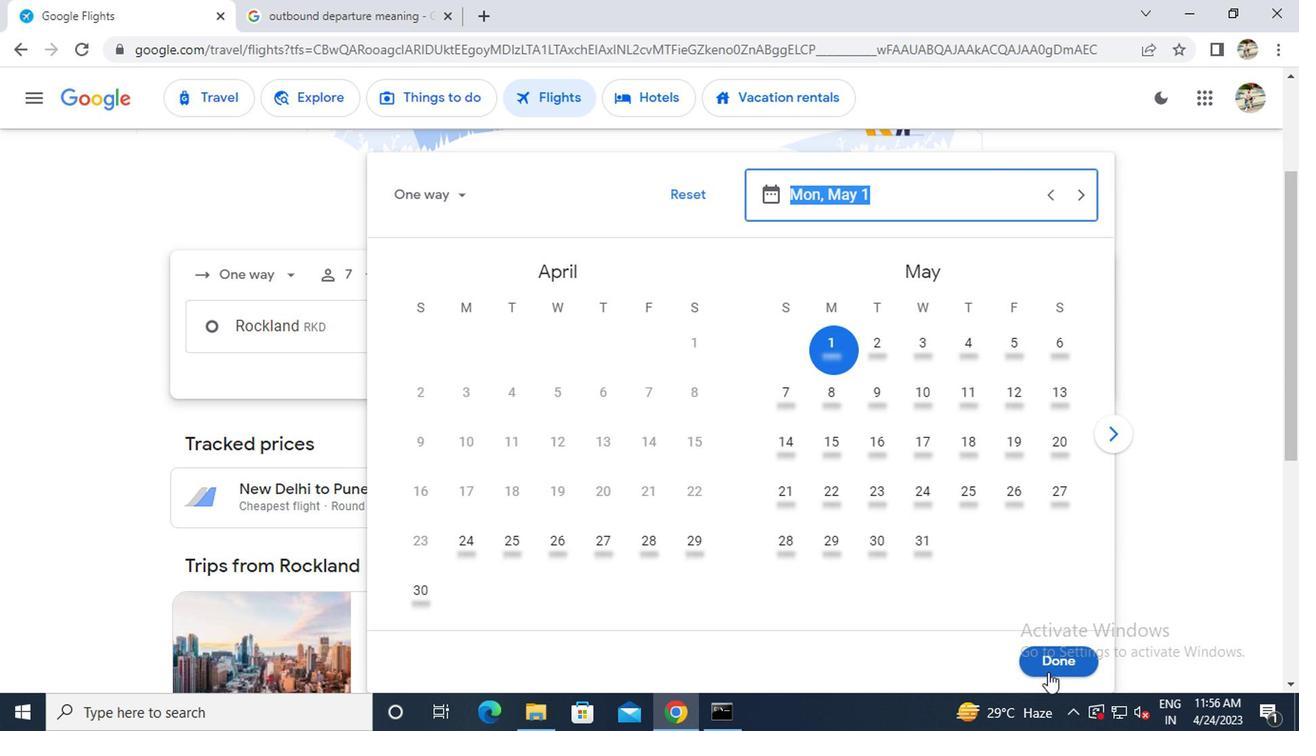 
Action: Mouse pressed left at (1026, 662)
Screenshot: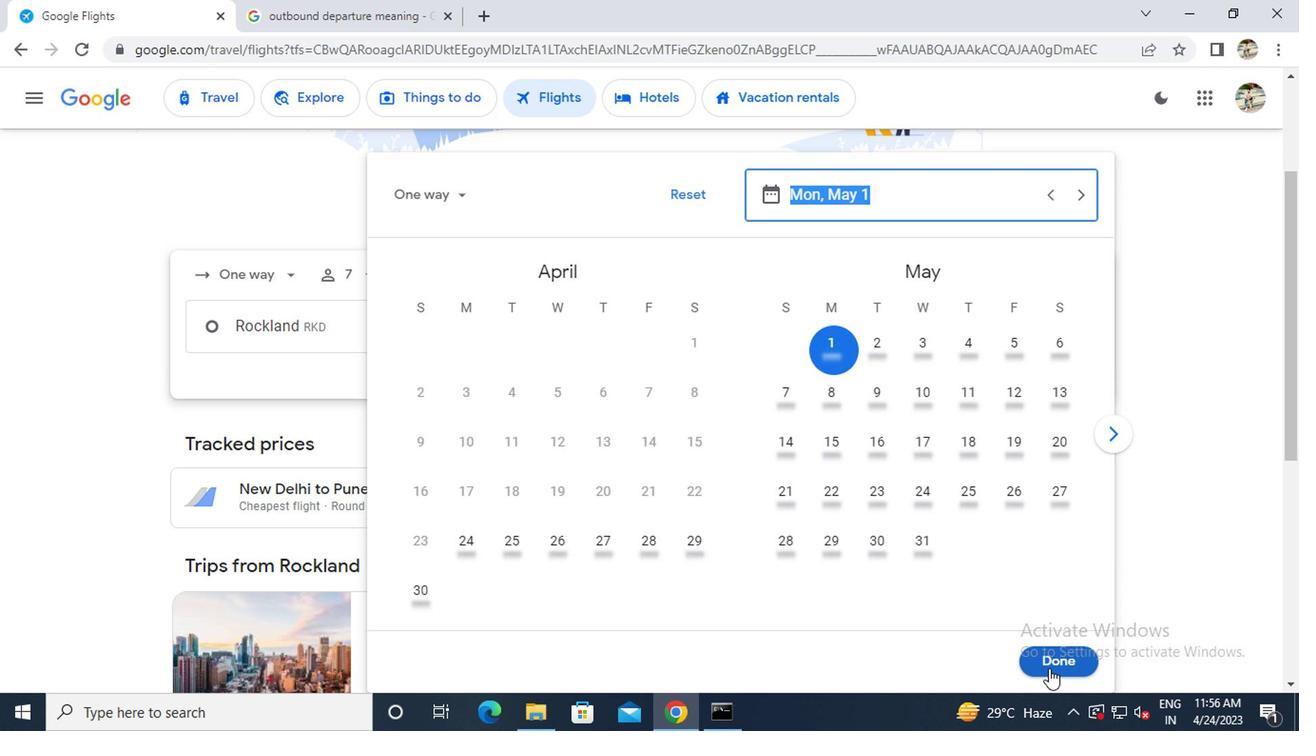 
Action: Mouse moved to (634, 405)
Screenshot: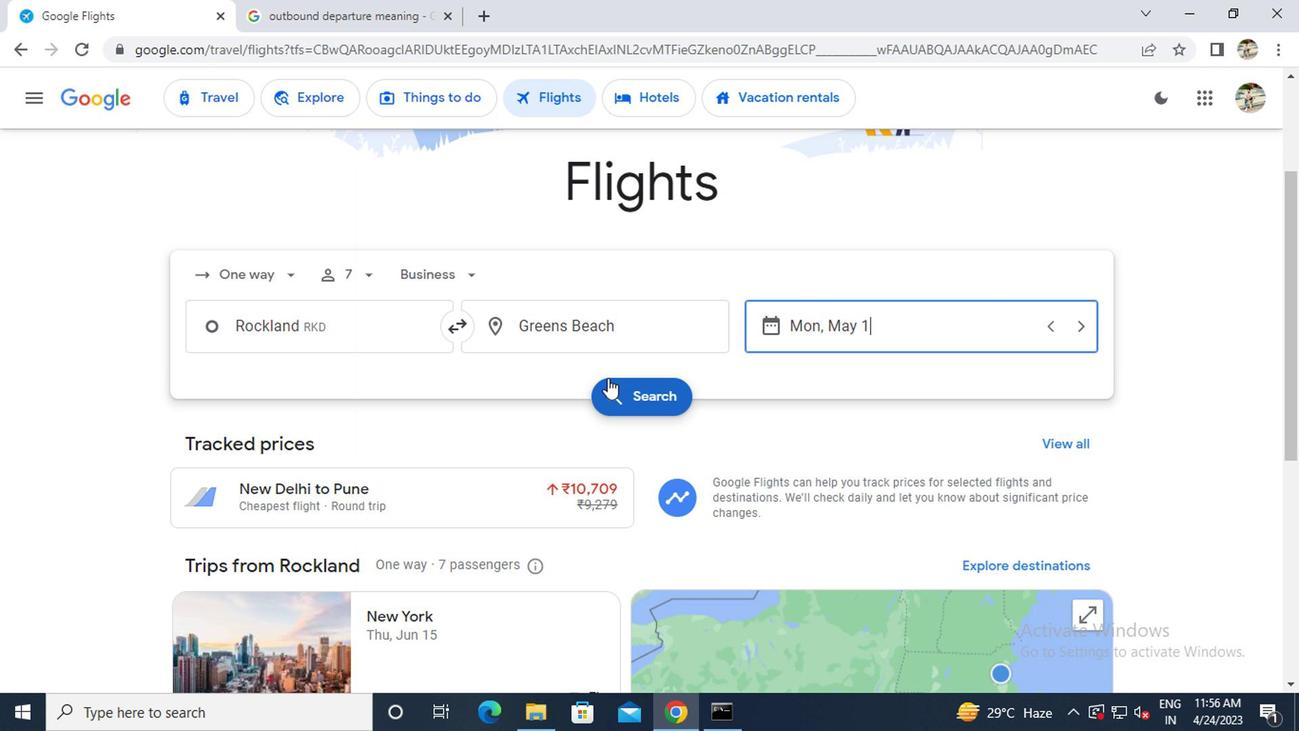 
Action: Mouse pressed left at (634, 405)
Screenshot: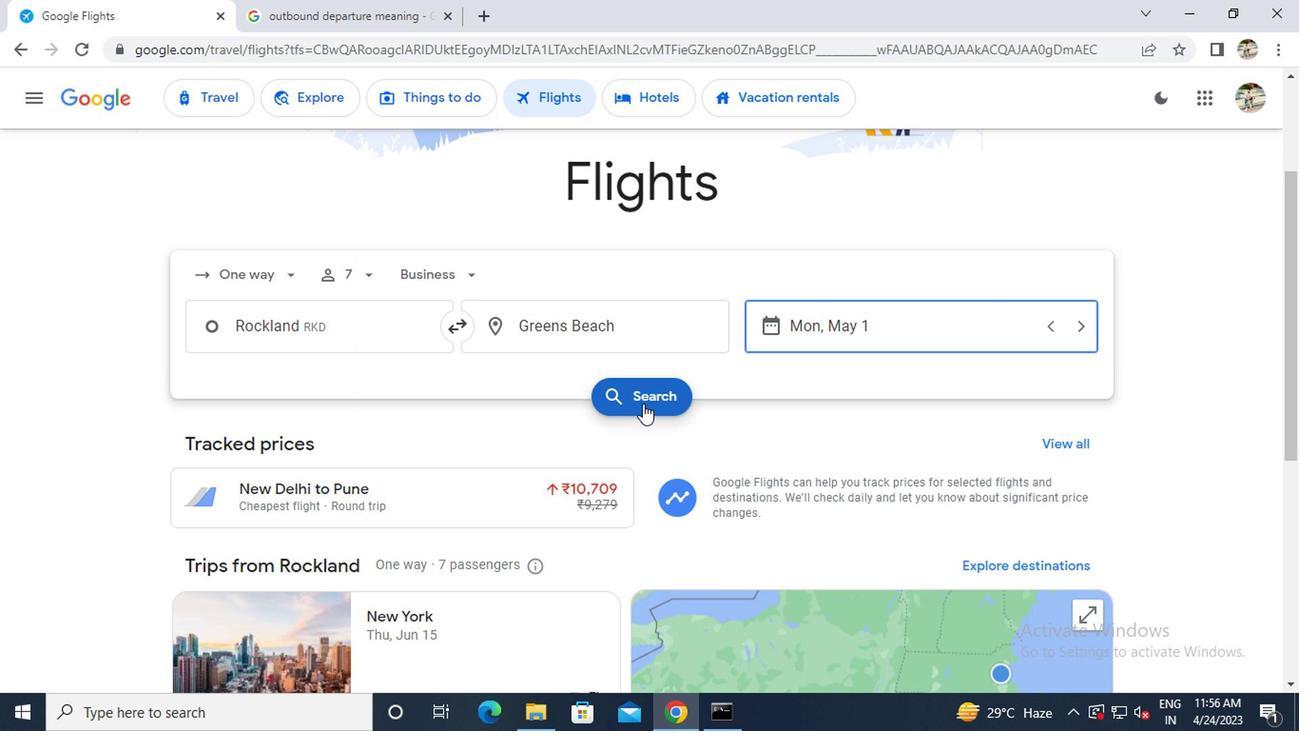 
Action: Mouse moved to (222, 277)
Screenshot: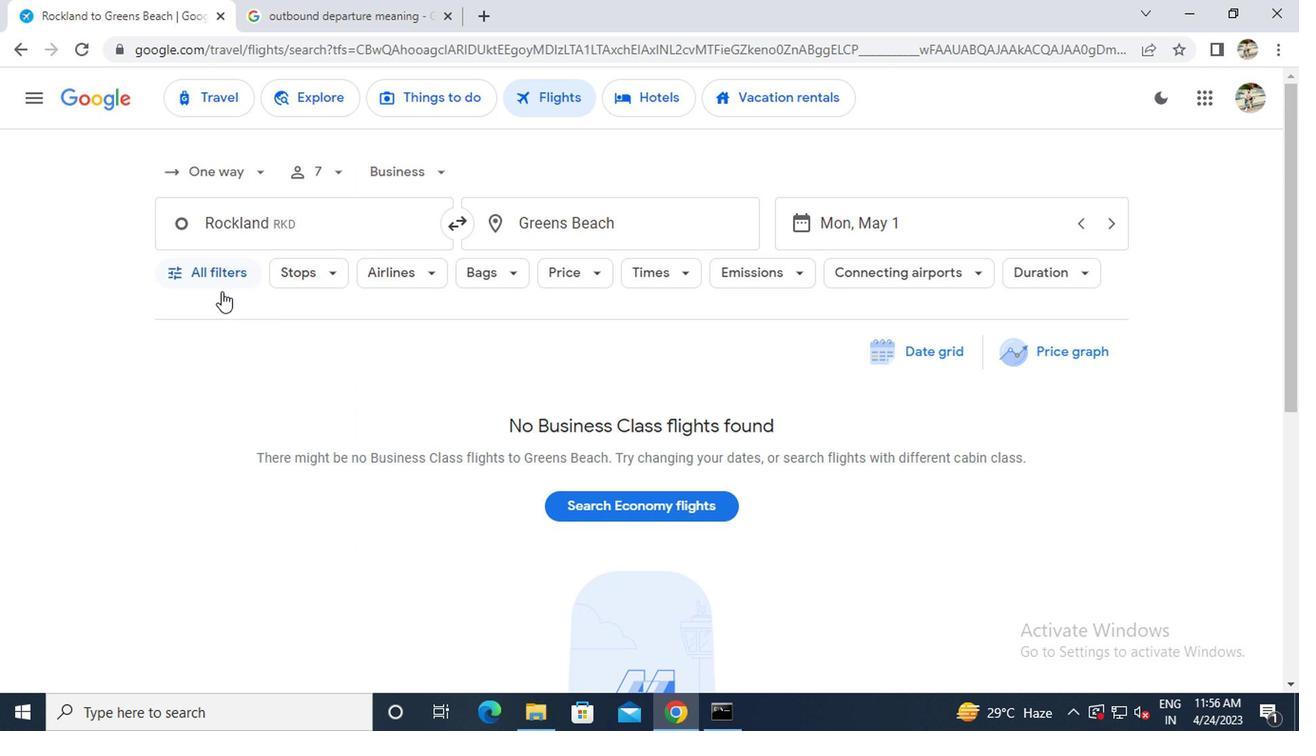
Action: Mouse pressed left at (222, 277)
Screenshot: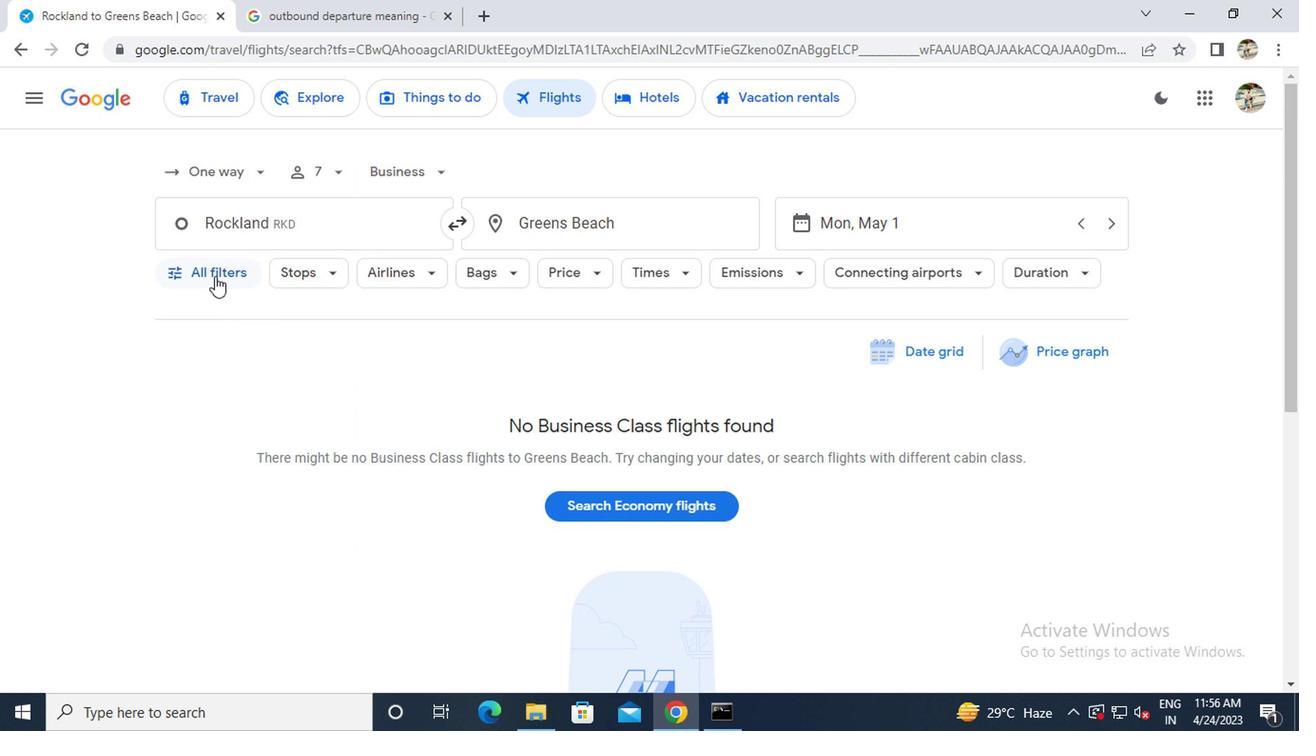 
Action: Mouse moved to (219, 296)
Screenshot: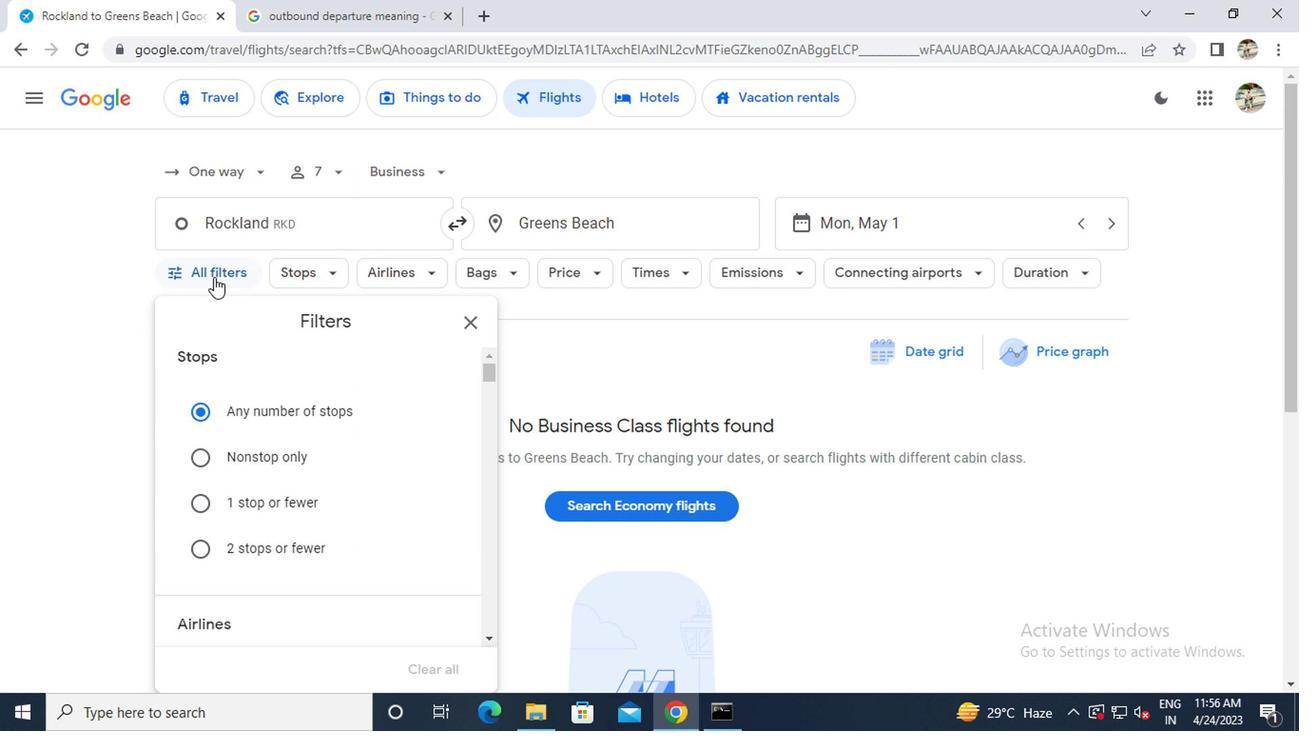 
Action: Mouse scrolled (219, 295) with delta (0, 0)
Screenshot: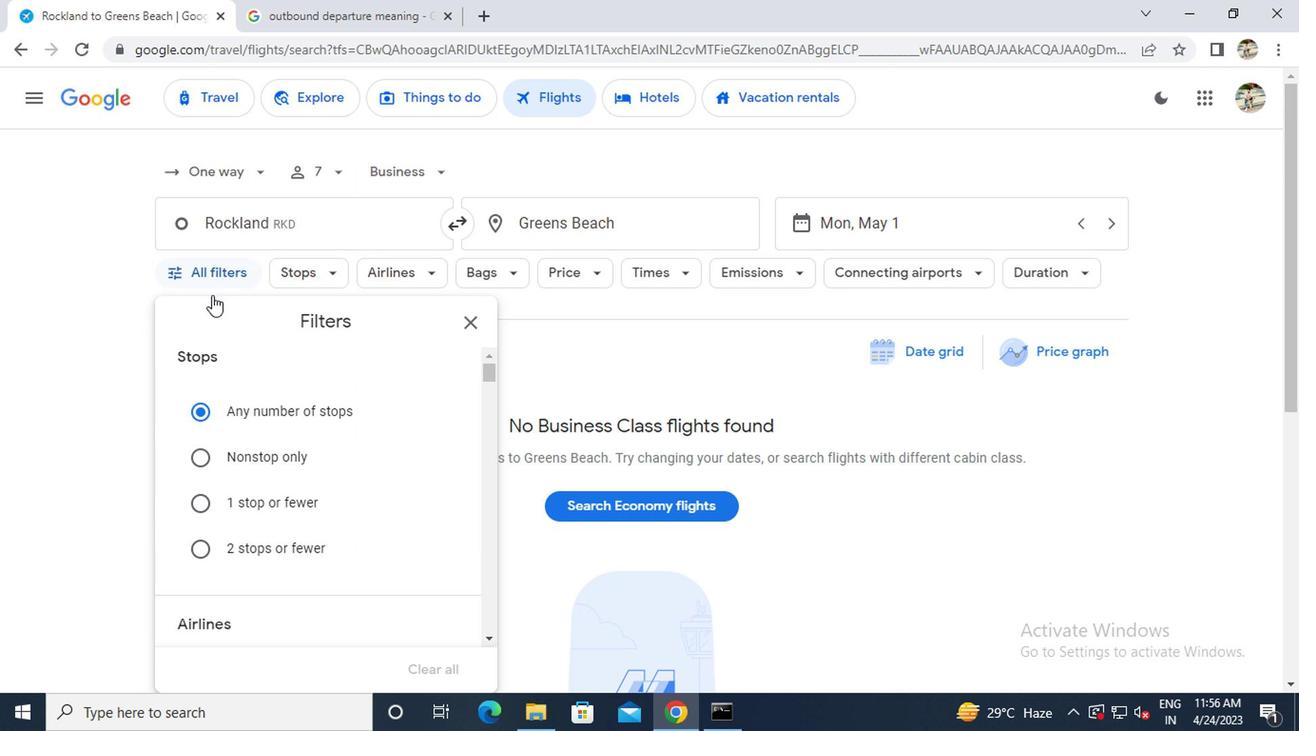 
Action: Mouse scrolled (219, 295) with delta (0, 0)
Screenshot: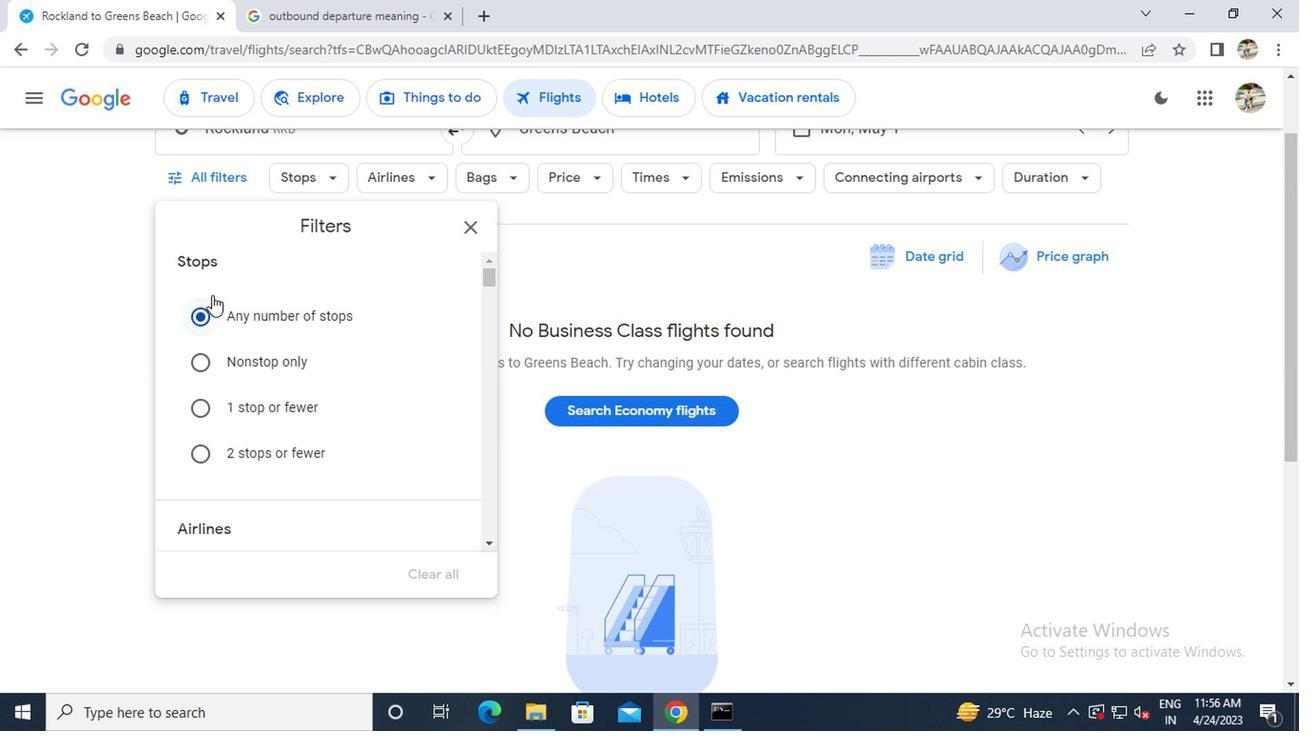 
Action: Mouse scrolled (219, 295) with delta (0, 0)
Screenshot: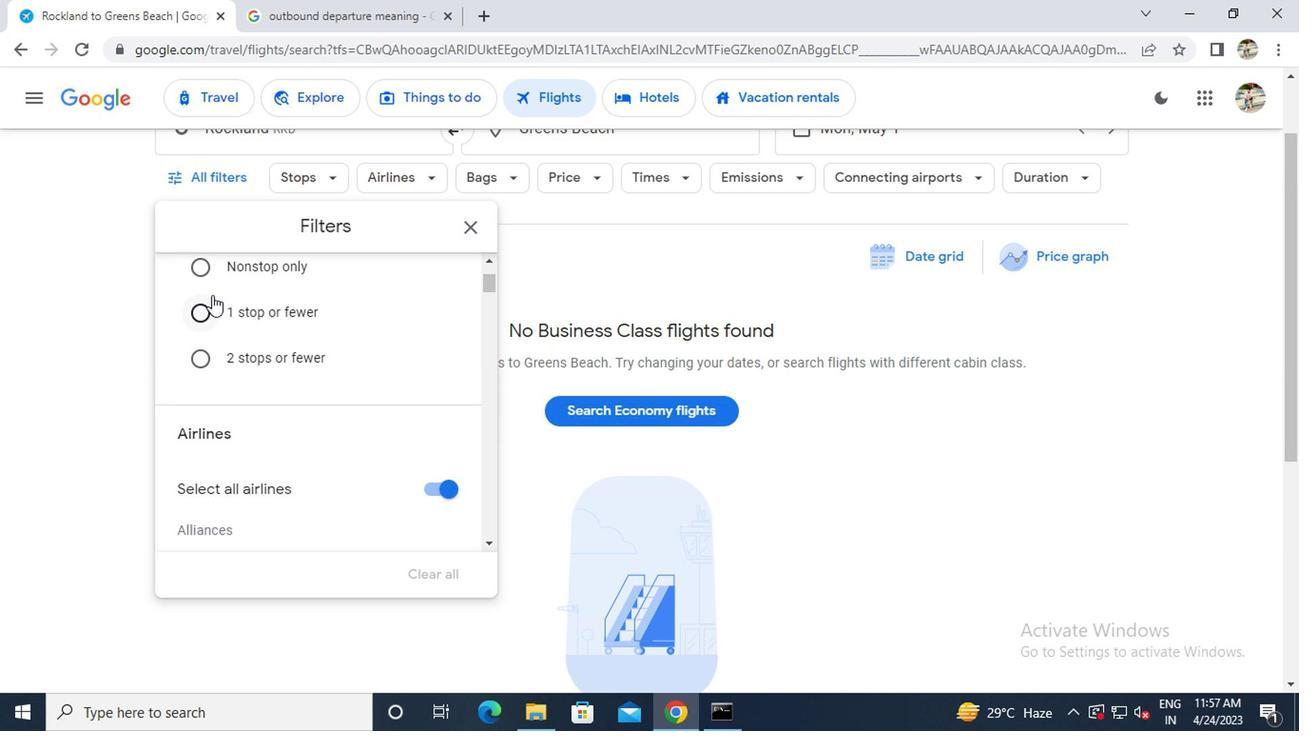 
Action: Mouse scrolled (219, 295) with delta (0, 0)
Screenshot: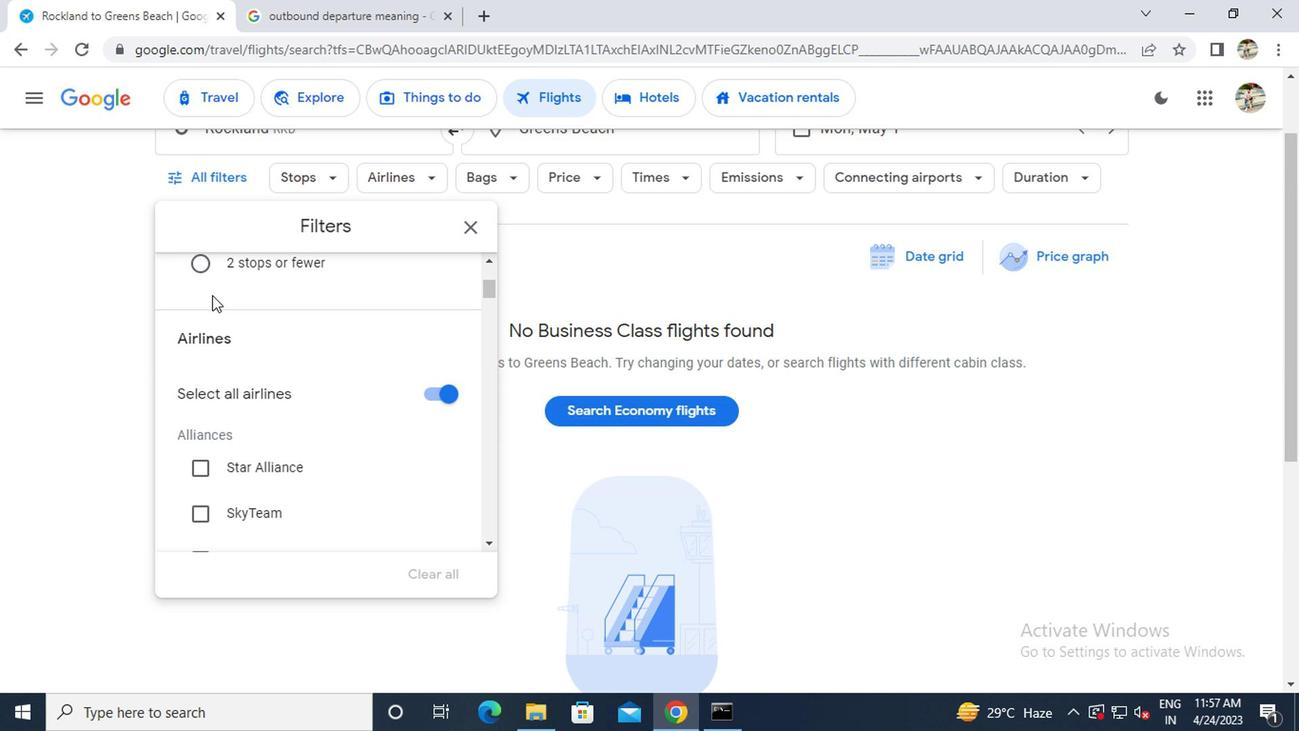 
Action: Mouse scrolled (219, 295) with delta (0, 0)
Screenshot: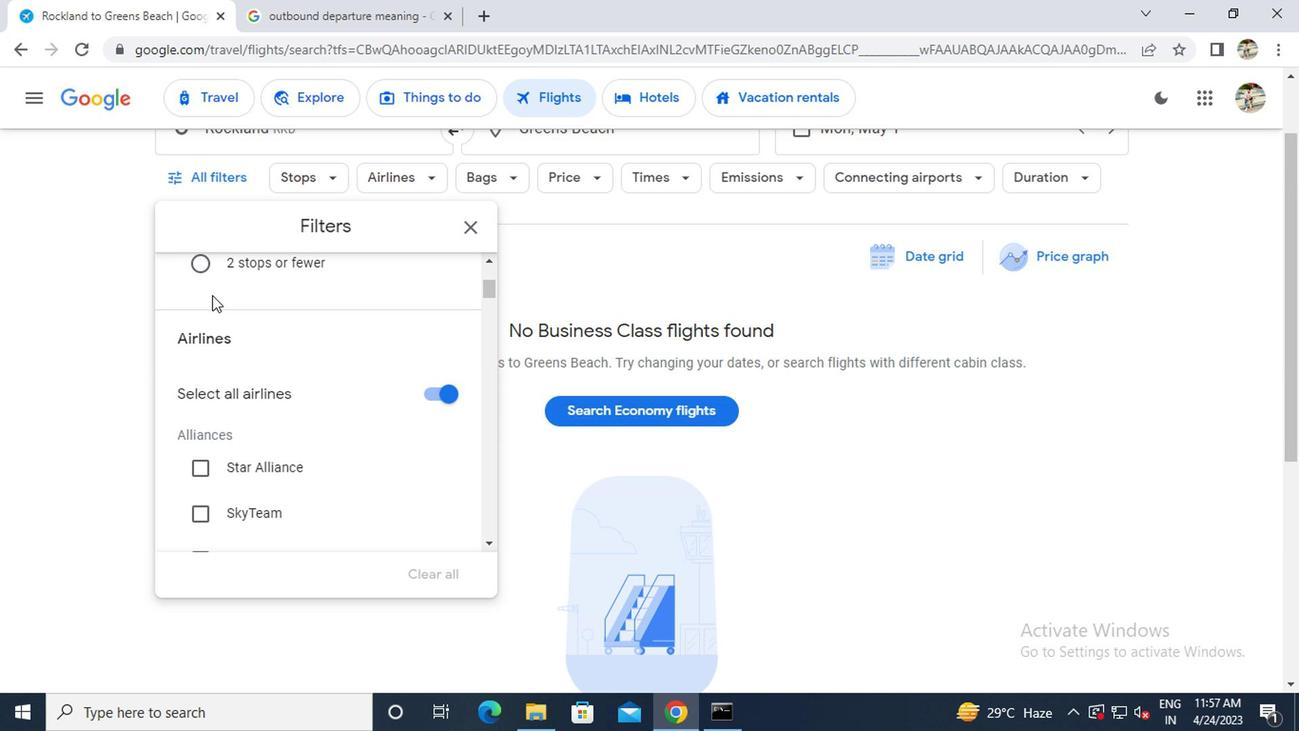 
Action: Mouse moved to (249, 314)
Screenshot: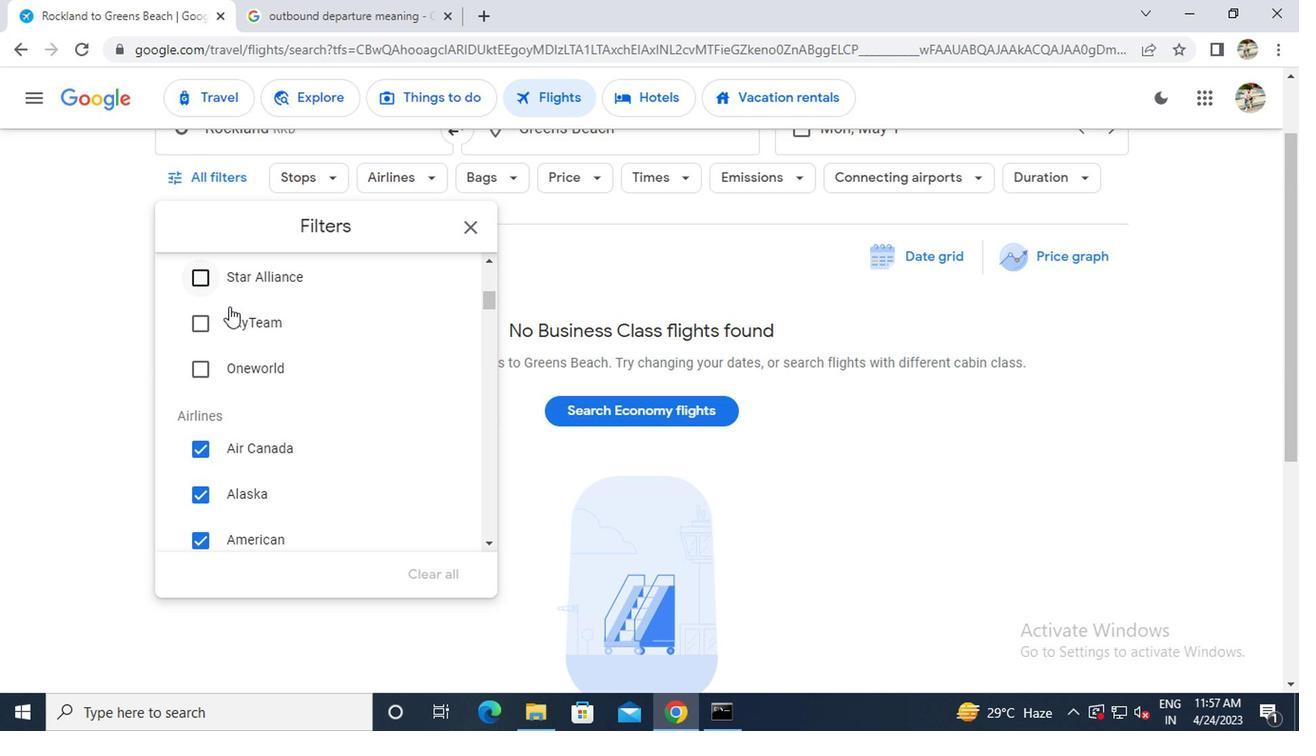 
Action: Mouse scrolled (249, 313) with delta (0, -1)
Screenshot: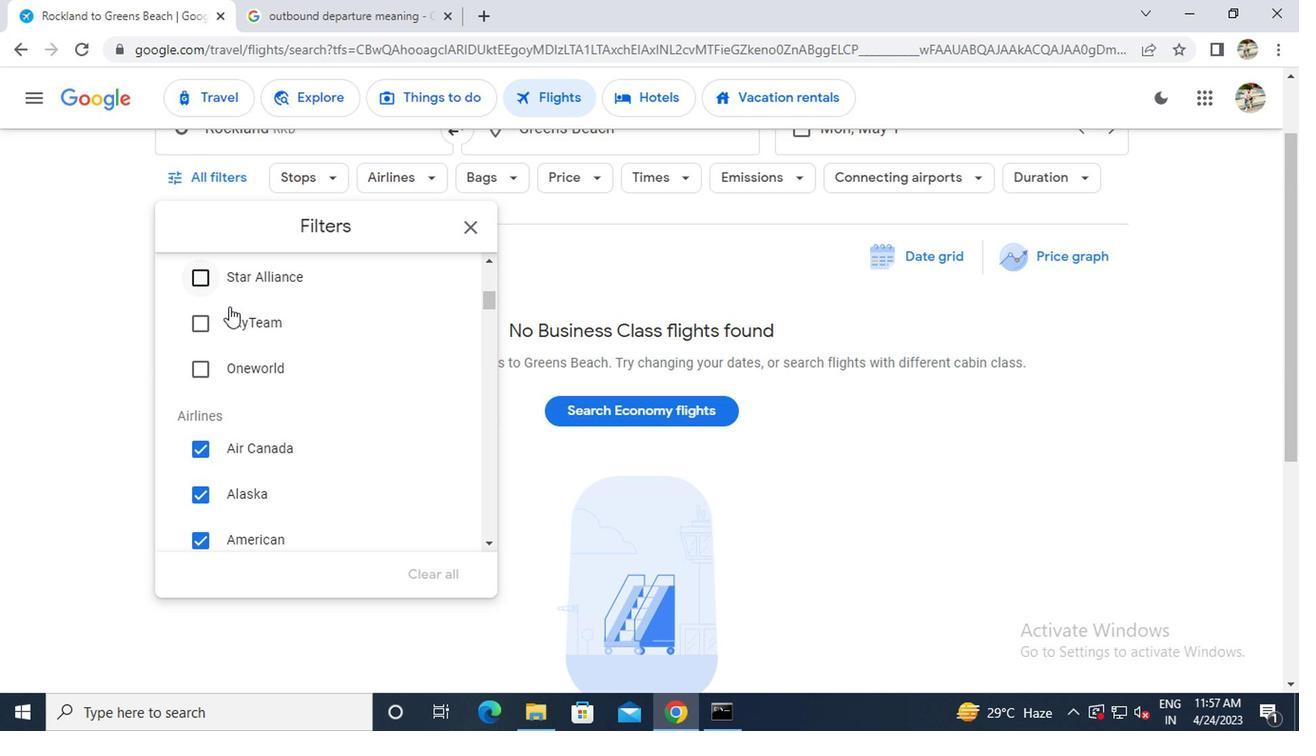 
Action: Mouse moved to (248, 316)
Screenshot: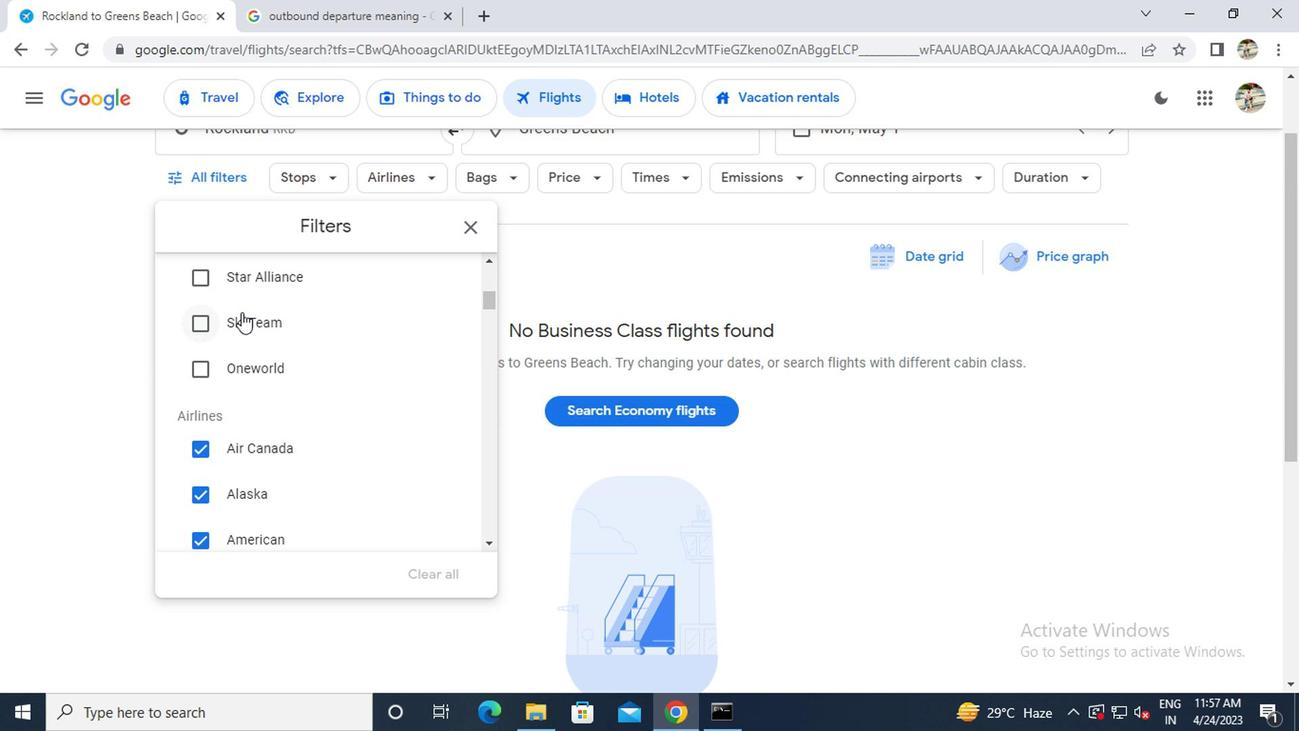 
Action: Mouse scrolled (248, 315) with delta (0, -1)
Screenshot: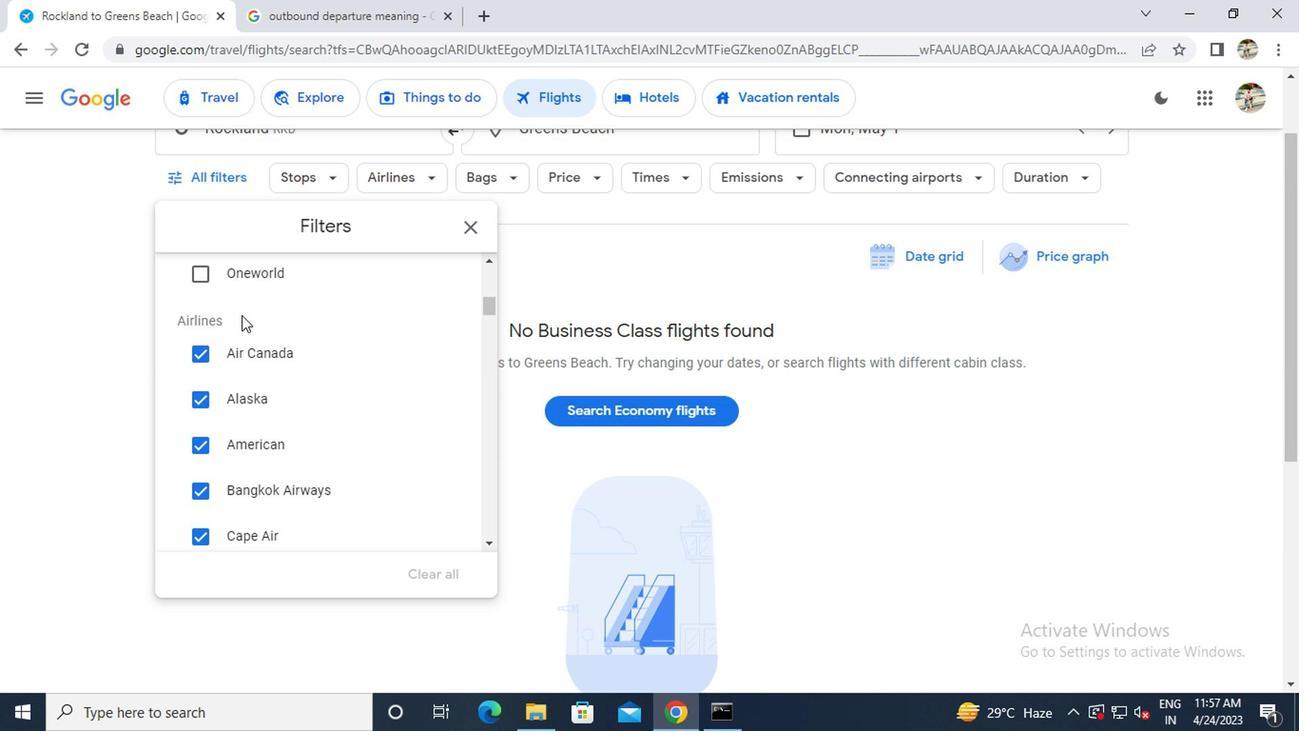
Action: Mouse scrolled (248, 315) with delta (0, -1)
Screenshot: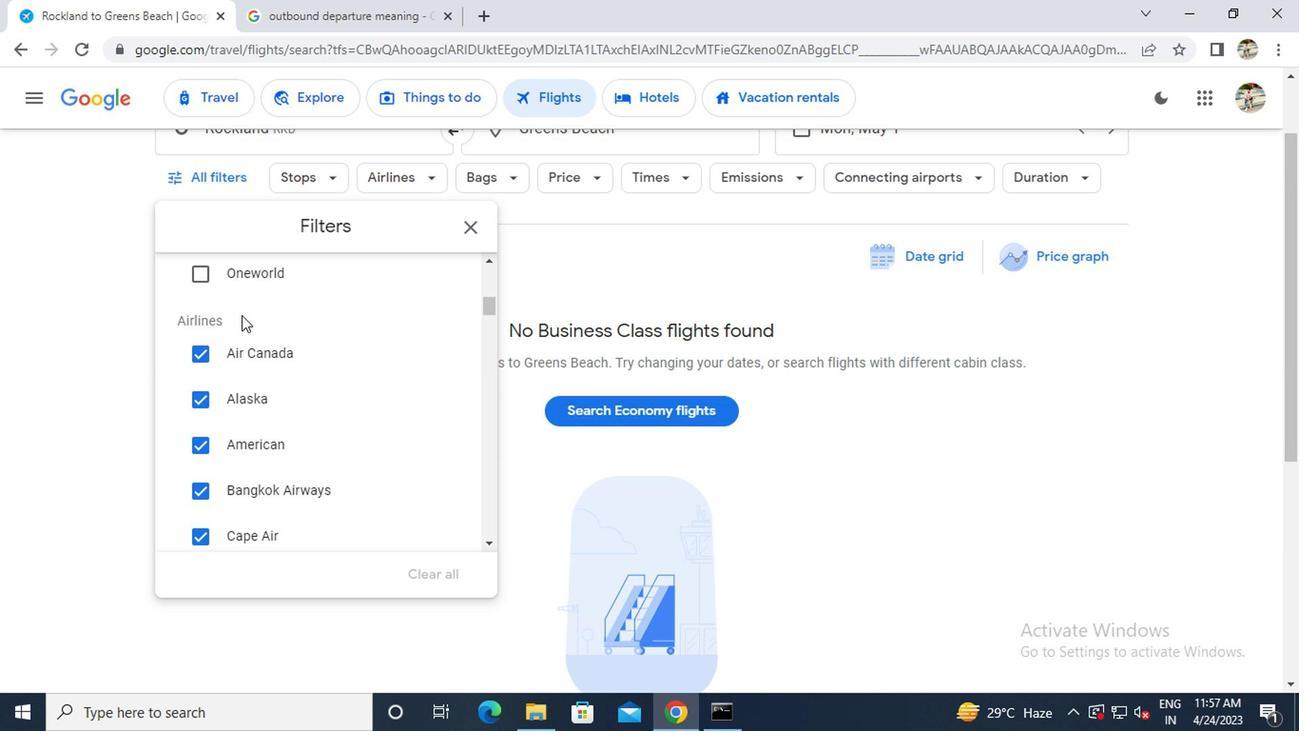 
Action: Mouse scrolled (248, 315) with delta (0, -1)
Screenshot: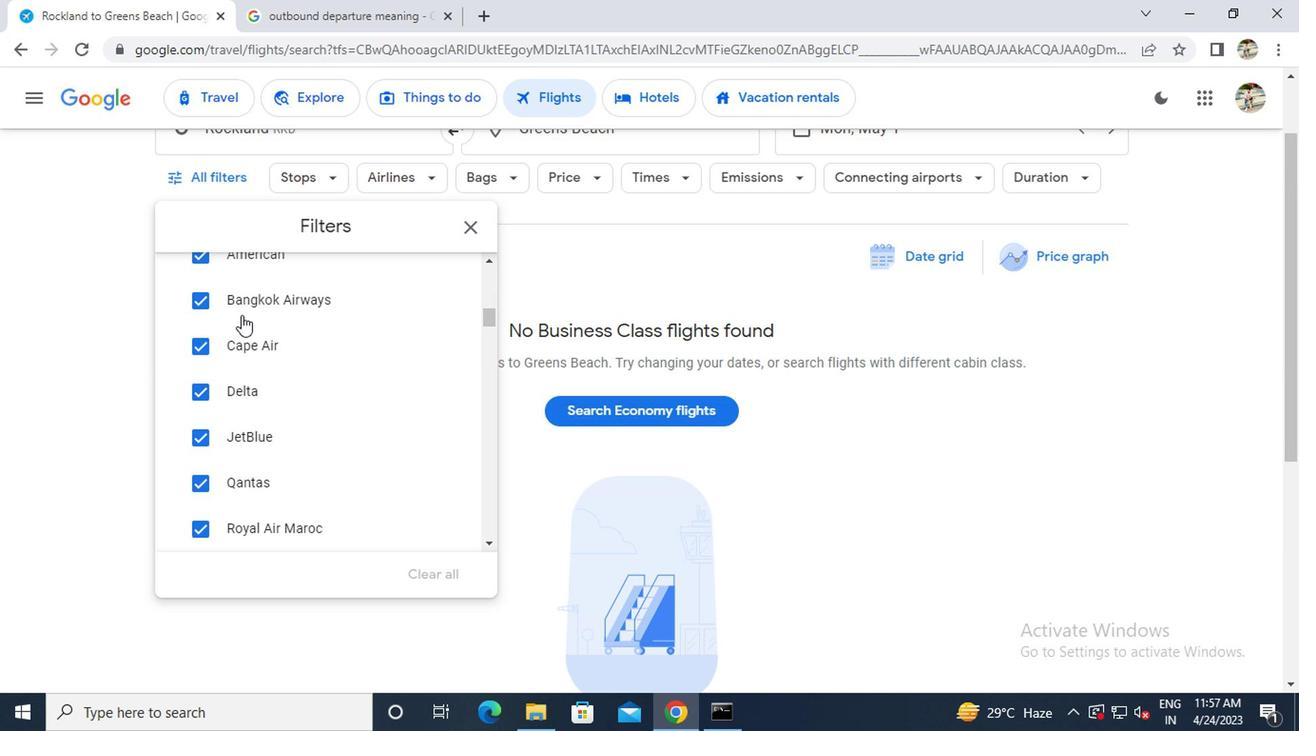 
Action: Mouse scrolled (248, 315) with delta (0, -1)
Screenshot: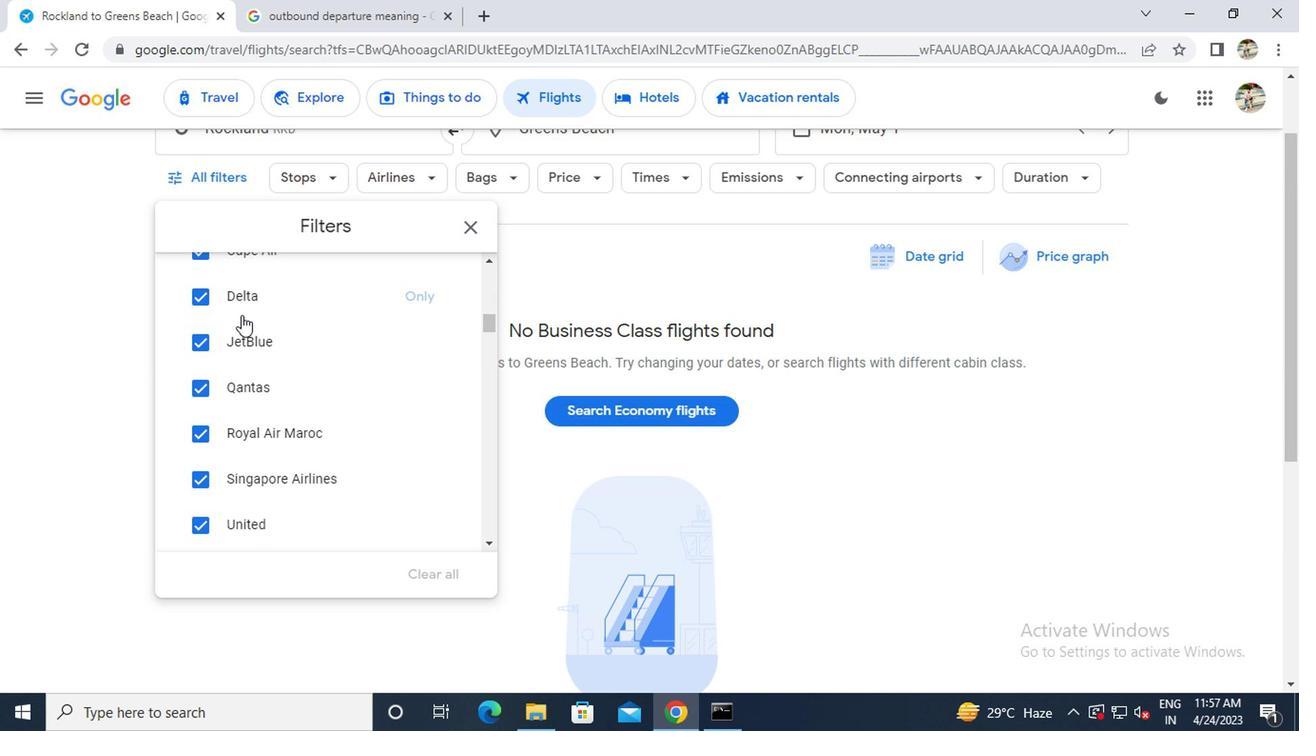 
Action: Mouse scrolled (248, 315) with delta (0, -1)
Screenshot: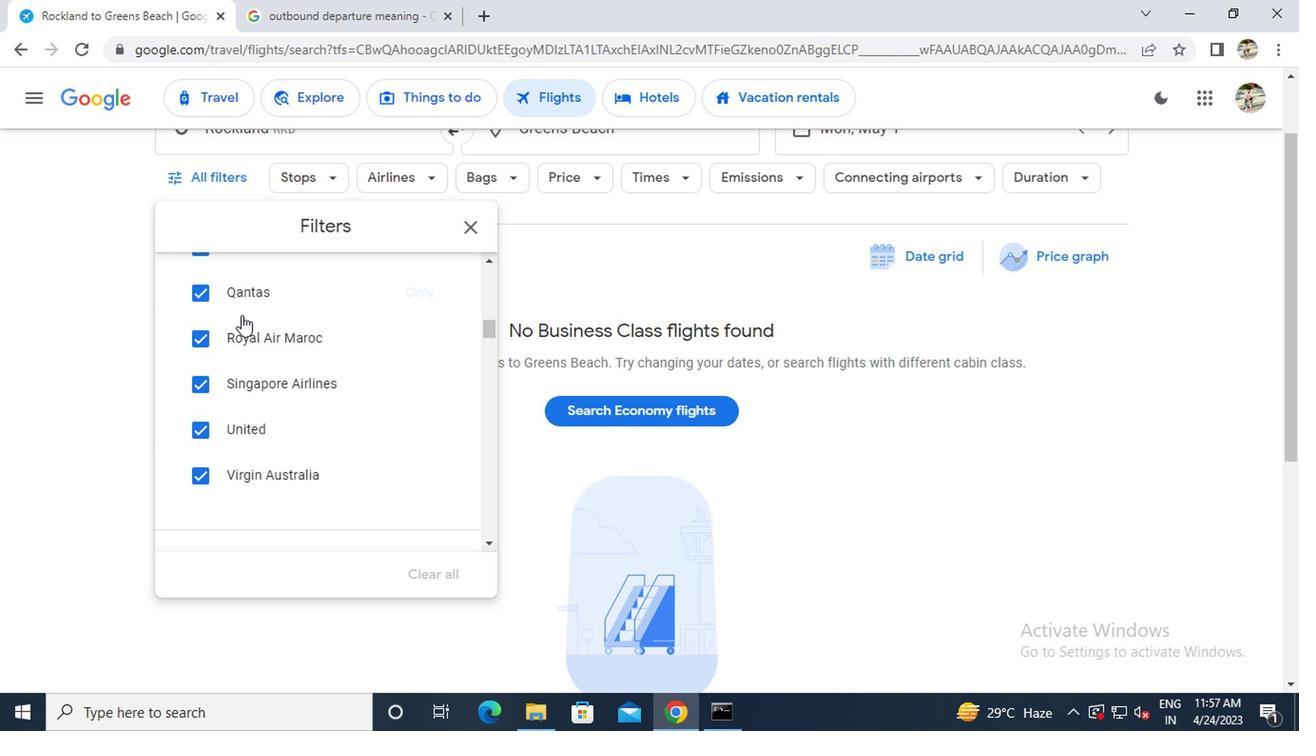 
Action: Mouse scrolled (248, 315) with delta (0, -1)
Screenshot: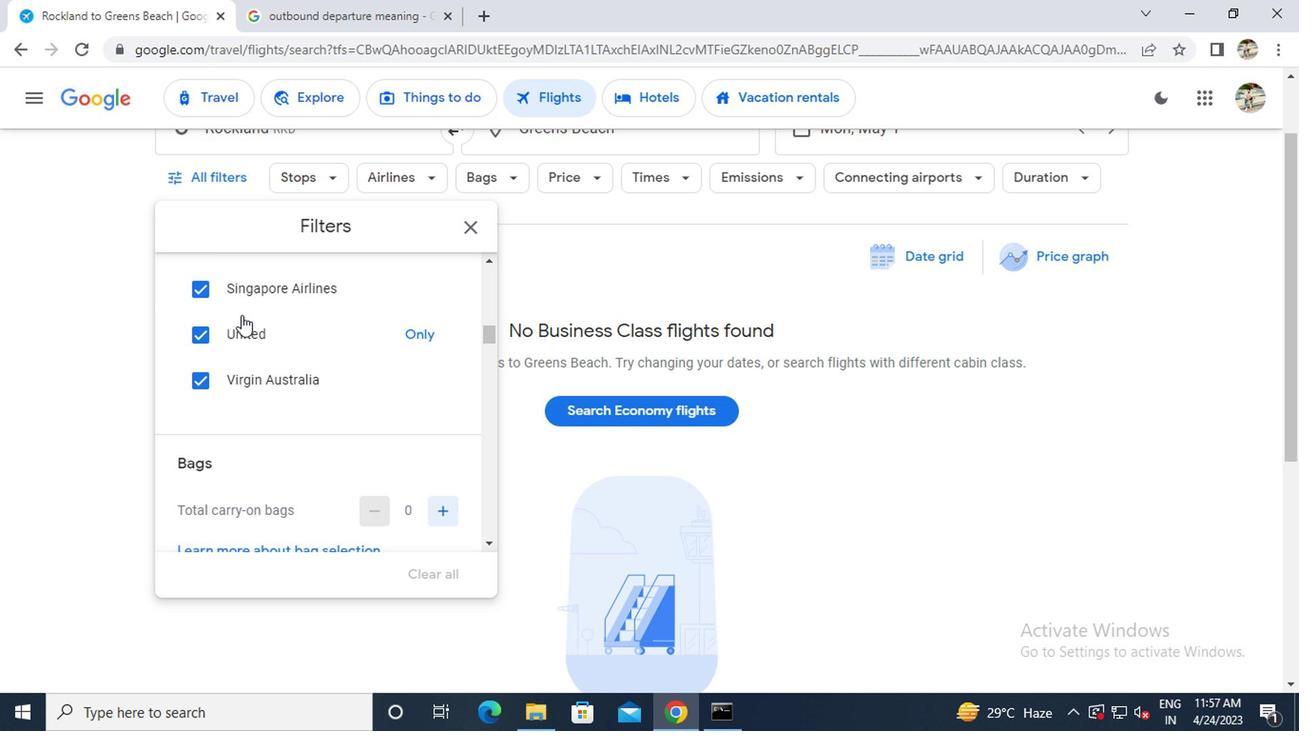 
Action: Mouse moved to (444, 419)
Screenshot: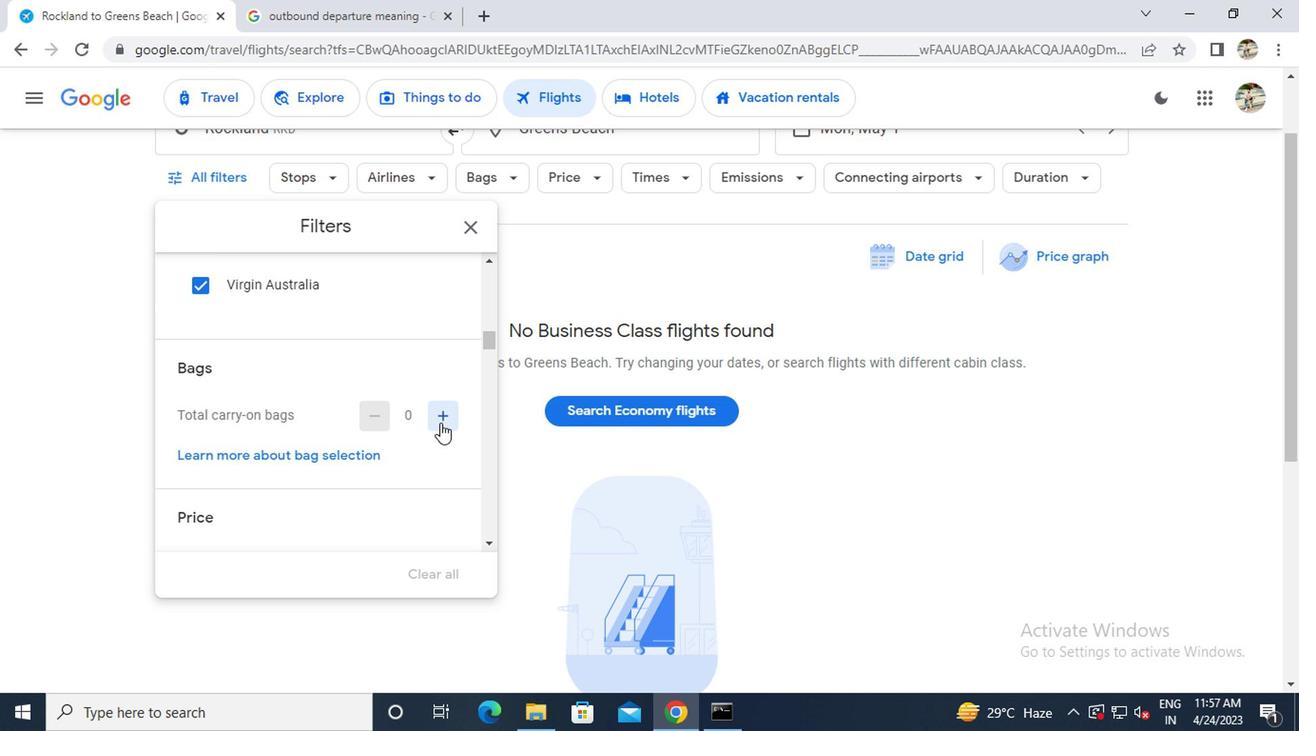 
Action: Mouse pressed left at (444, 419)
Screenshot: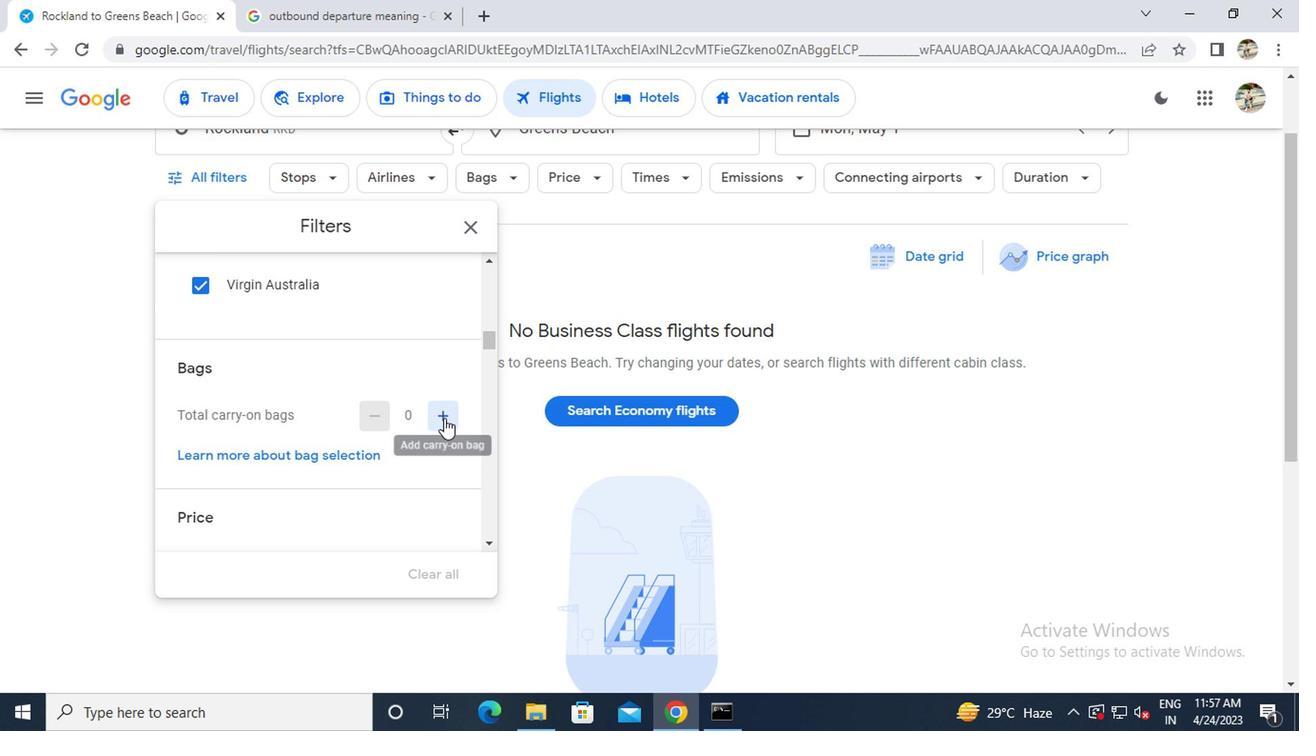 
Action: Mouse moved to (423, 416)
Screenshot: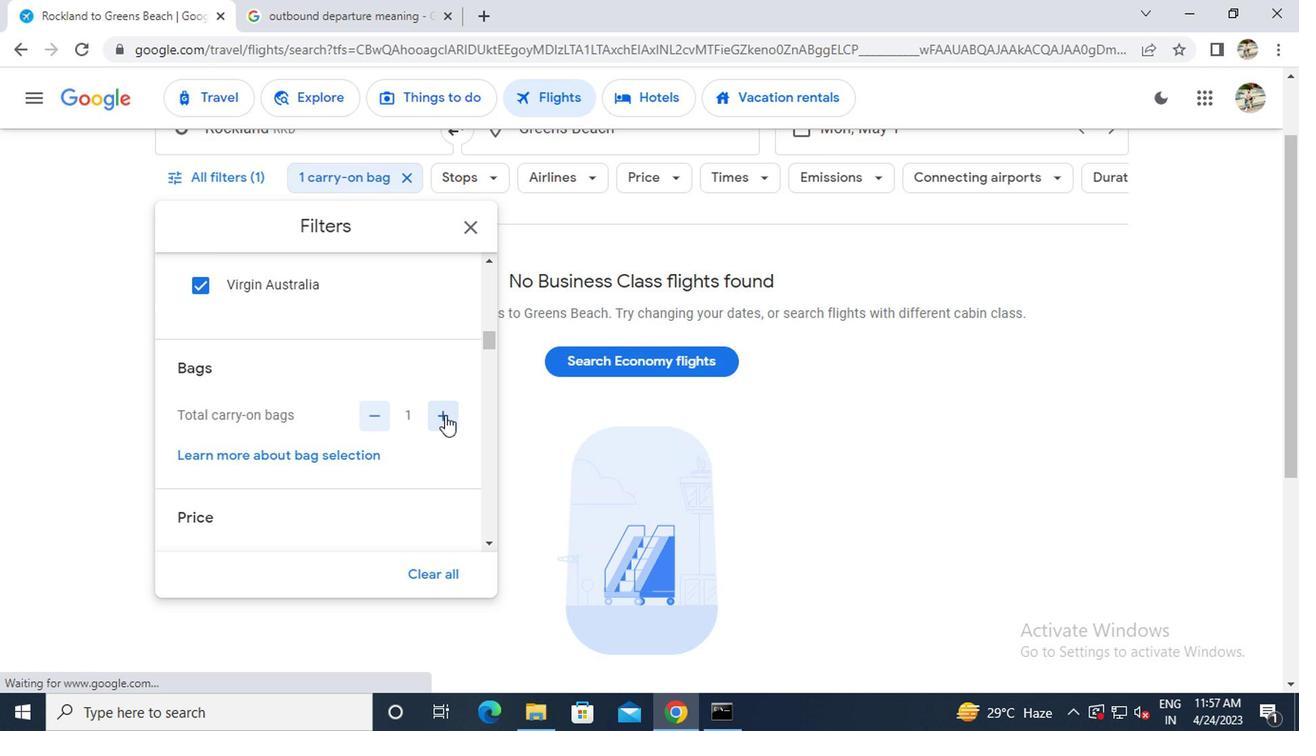 
Action: Mouse scrolled (423, 415) with delta (0, 0)
Screenshot: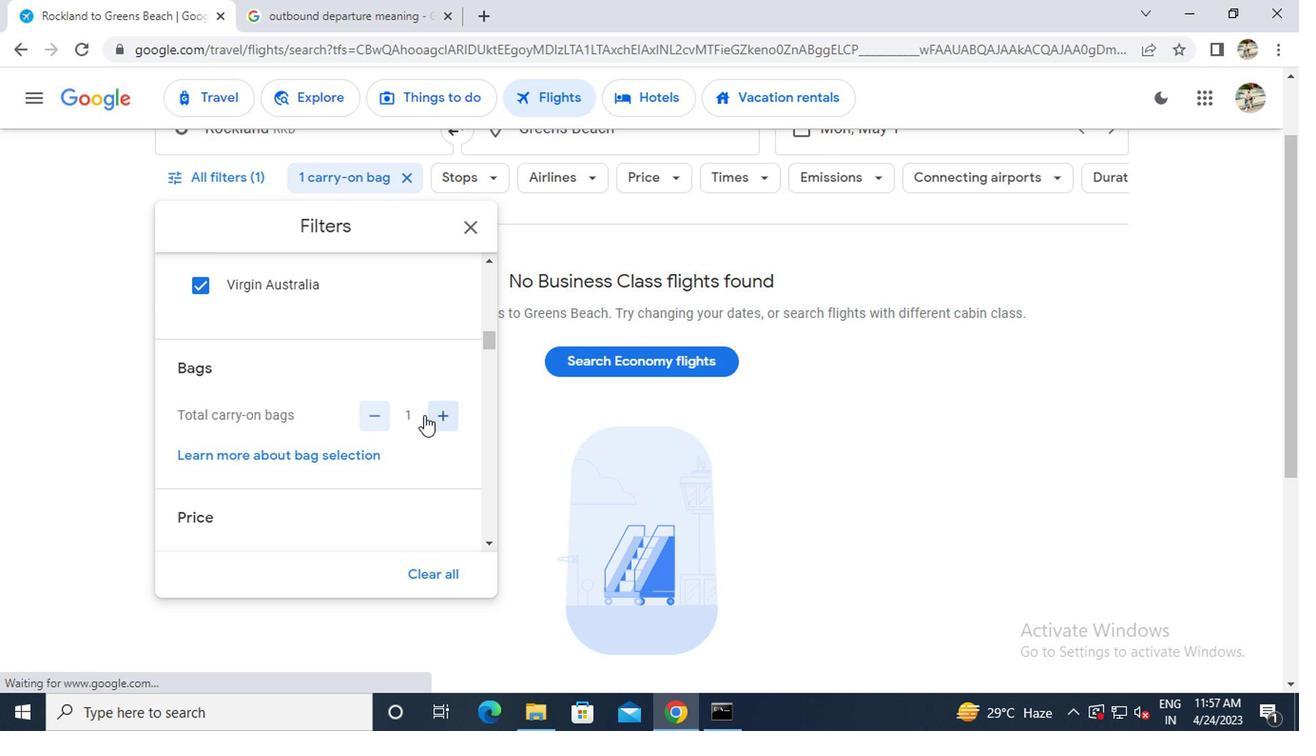 
Action: Mouse scrolled (423, 415) with delta (0, 0)
Screenshot: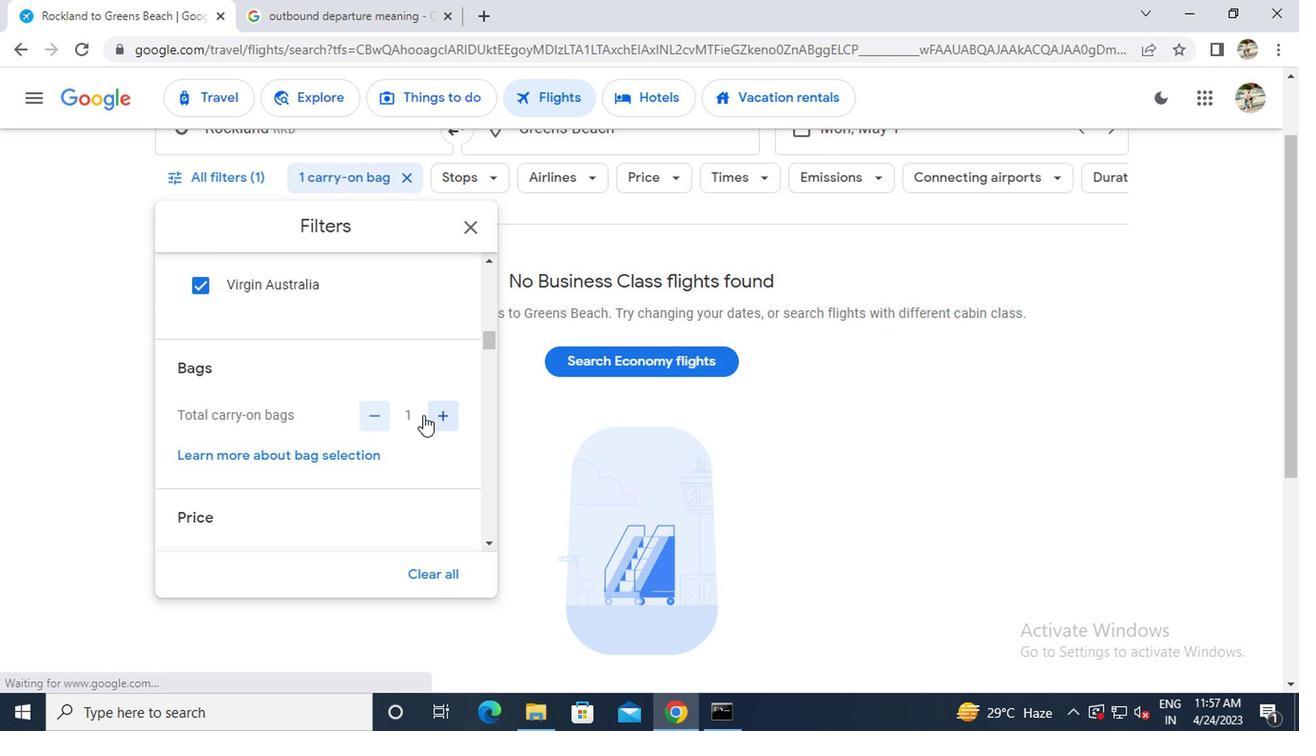 
Action: Mouse moved to (444, 408)
Screenshot: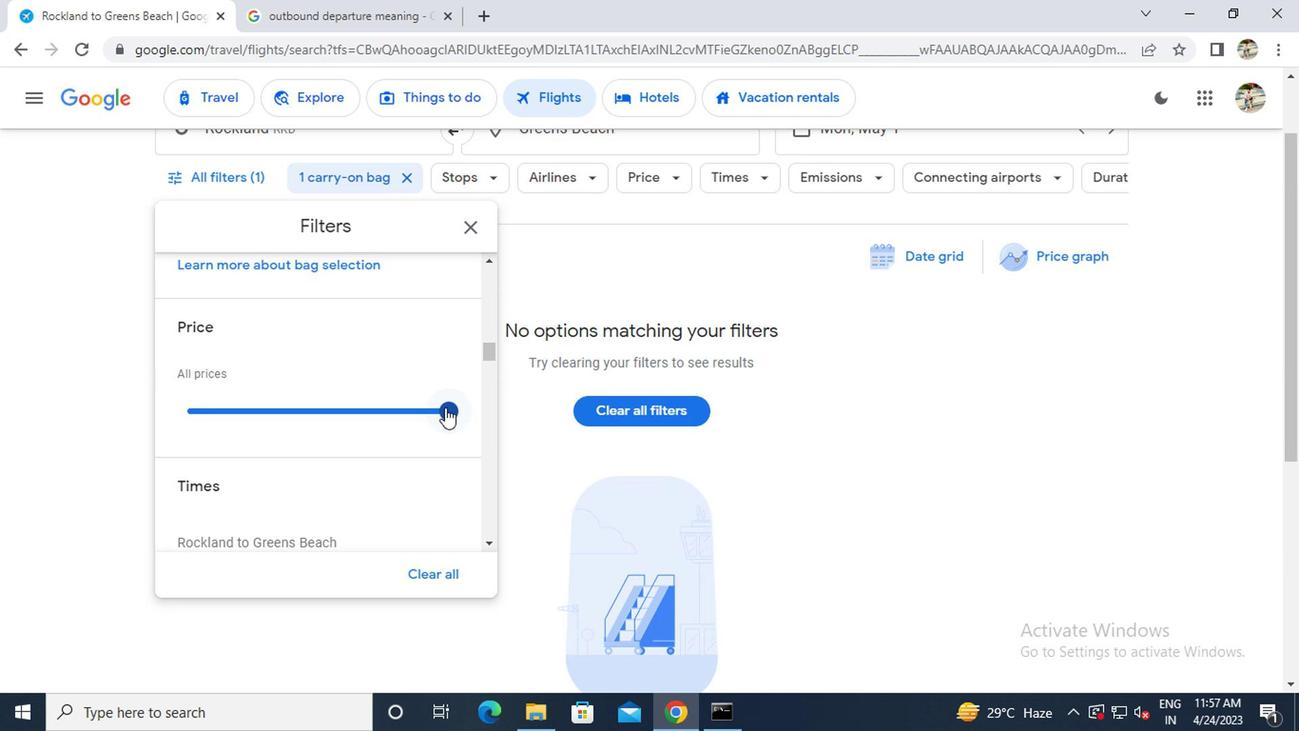 
Action: Mouse pressed left at (444, 408)
Screenshot: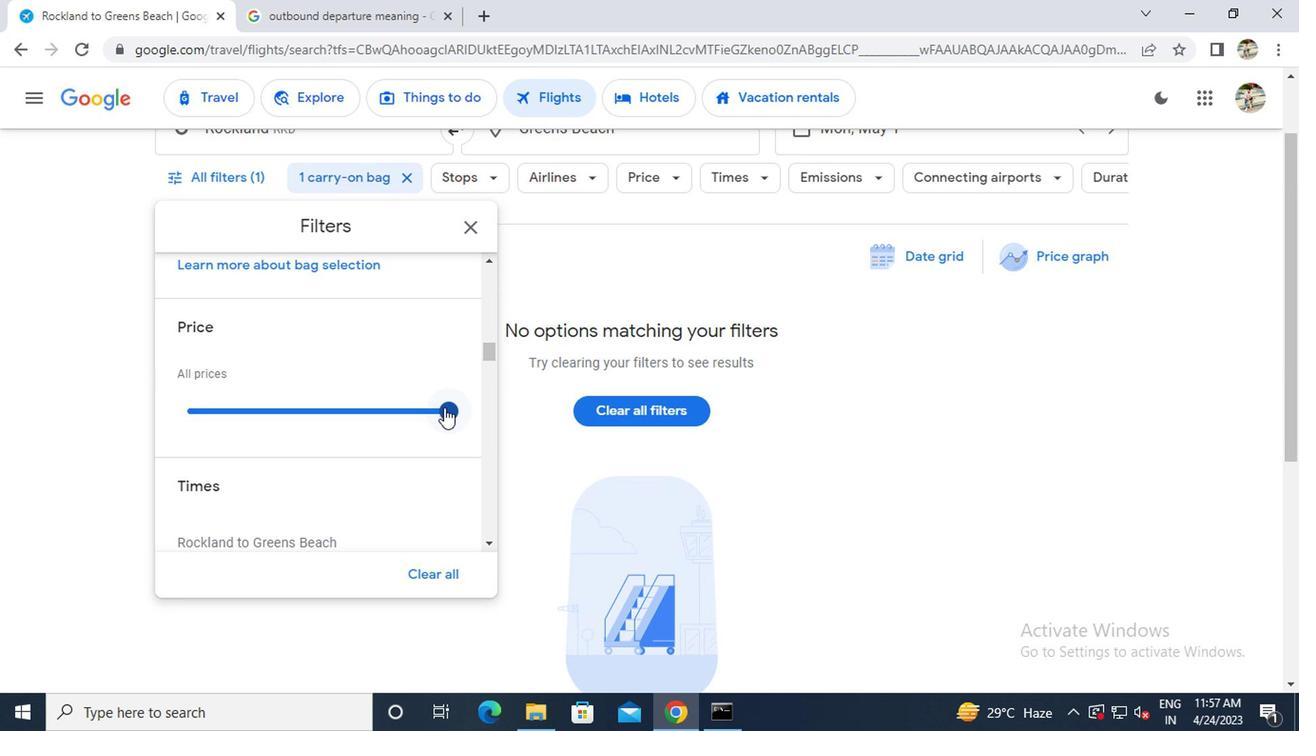 
Action: Mouse moved to (381, 446)
Screenshot: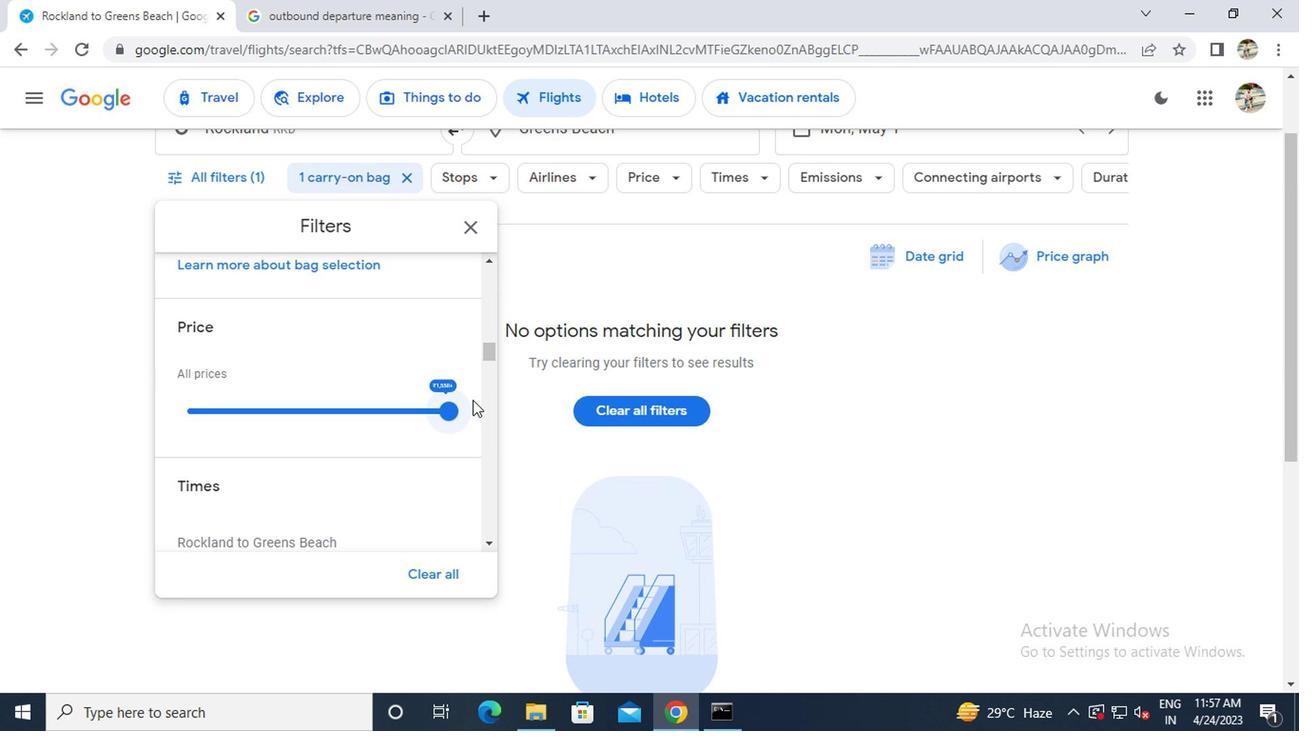
Action: Mouse scrolled (381, 445) with delta (0, 0)
Screenshot: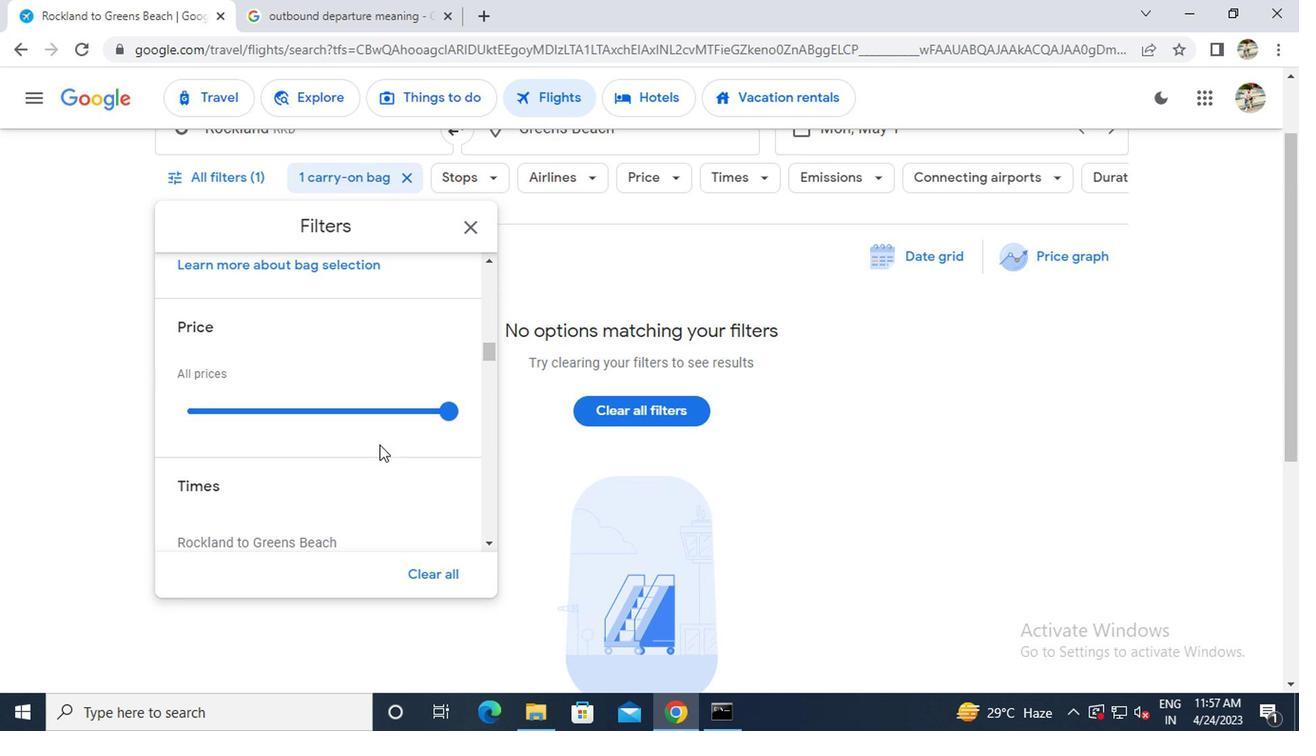 
Action: Mouse moved to (380, 446)
Screenshot: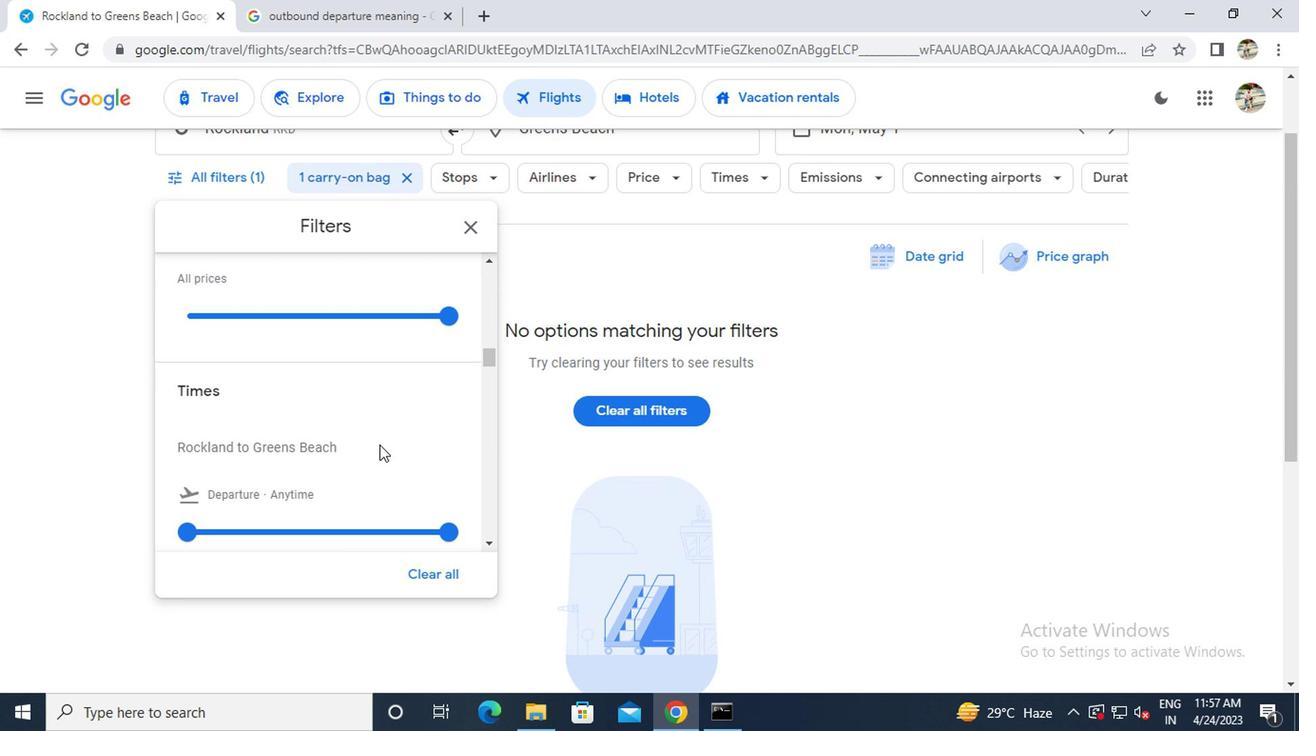 
Action: Mouse scrolled (380, 446) with delta (0, 0)
Screenshot: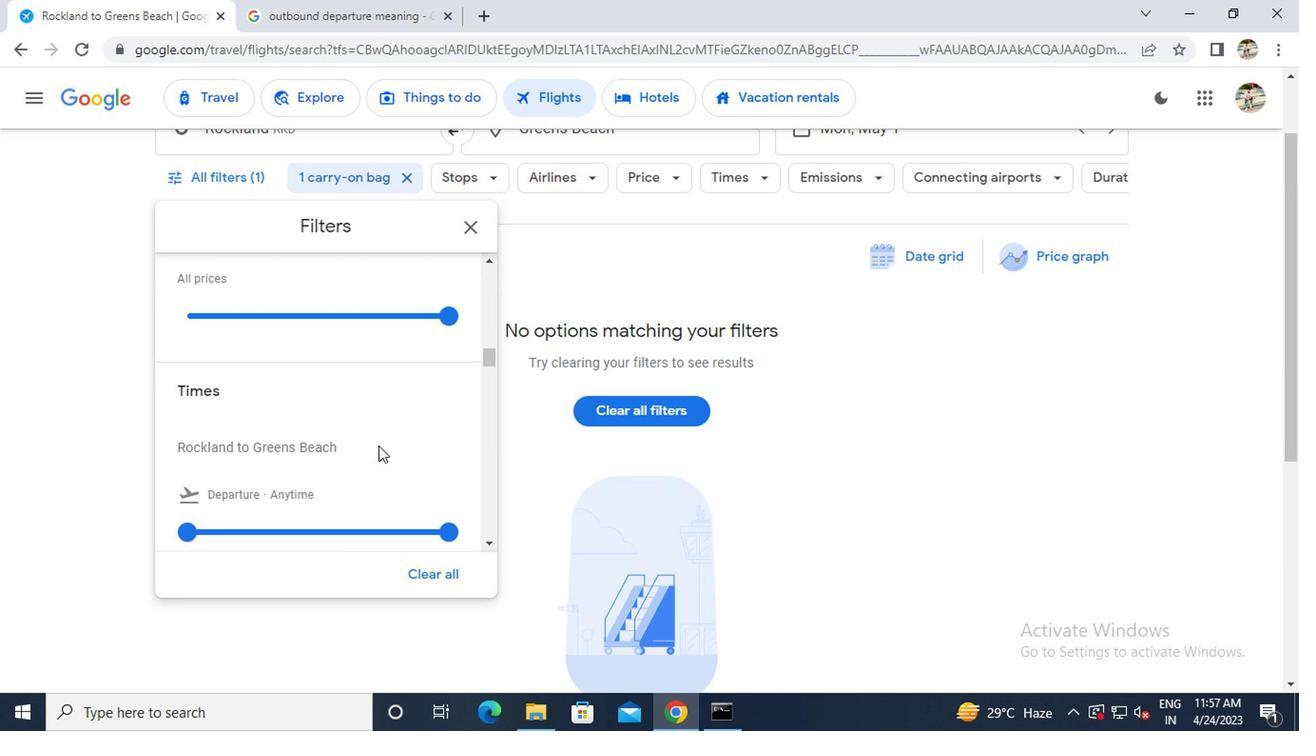 
Action: Mouse moved to (188, 431)
Screenshot: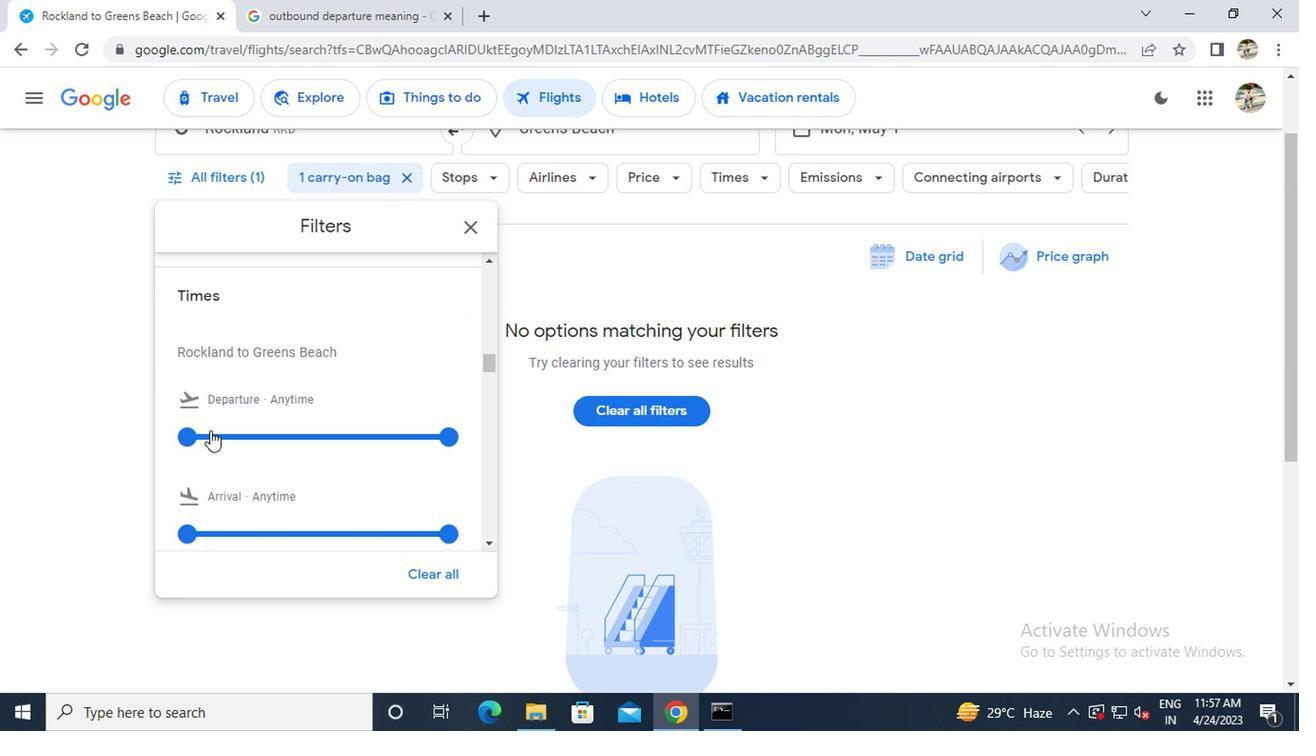
Action: Mouse pressed left at (188, 431)
Screenshot: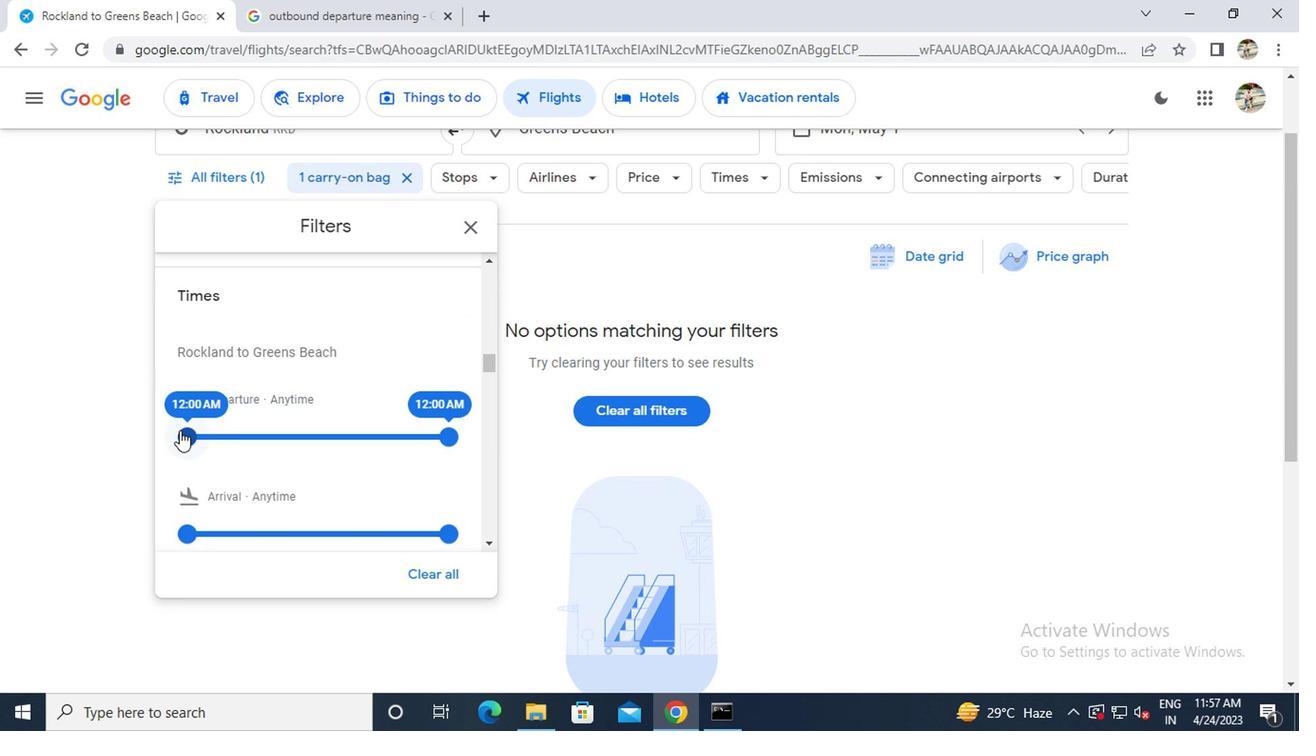 
Action: Mouse moved to (470, 224)
Screenshot: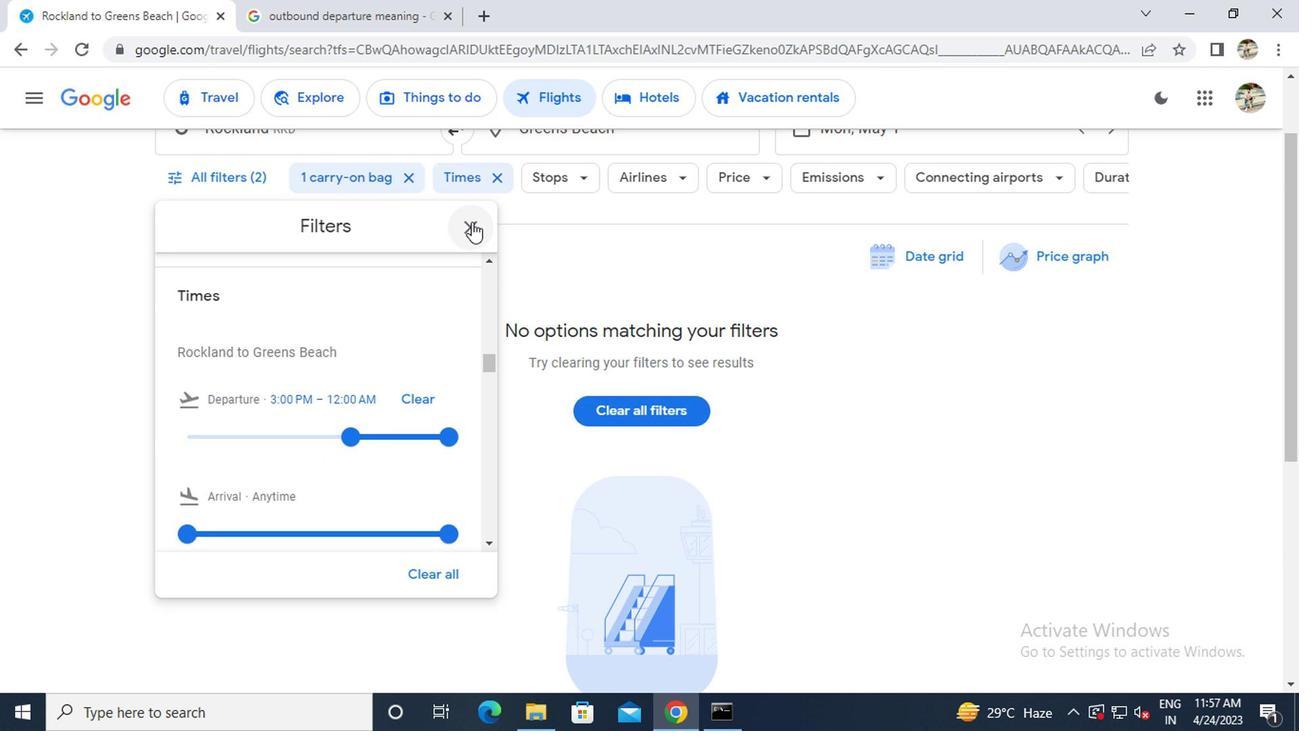 
Action: Mouse pressed left at (470, 224)
Screenshot: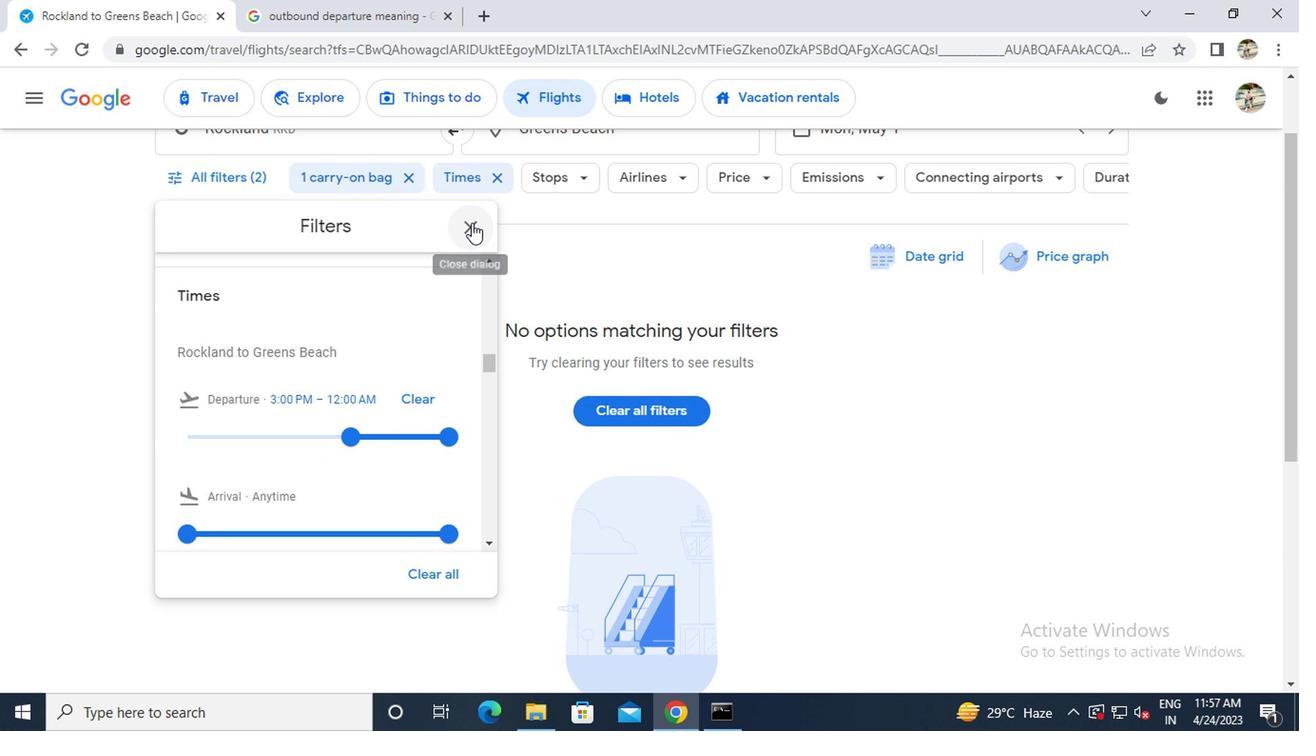 
